 Task: Create in the project CodeQuest and in the Backlog issue 'Implement a new cybersecurity system for an organization's IT infrastructure' a child issue 'DevOps and deployment', and assign it to team member softage.2@softage.net. Create in the project CodeQuest and in the Backlog issue 'Upgrade and migrate company servers to a cloud-based solution' a child issue 'Compliance and regulation testing', and assign it to team member softage.3@softage.net
Action: Mouse moved to (166, 51)
Screenshot: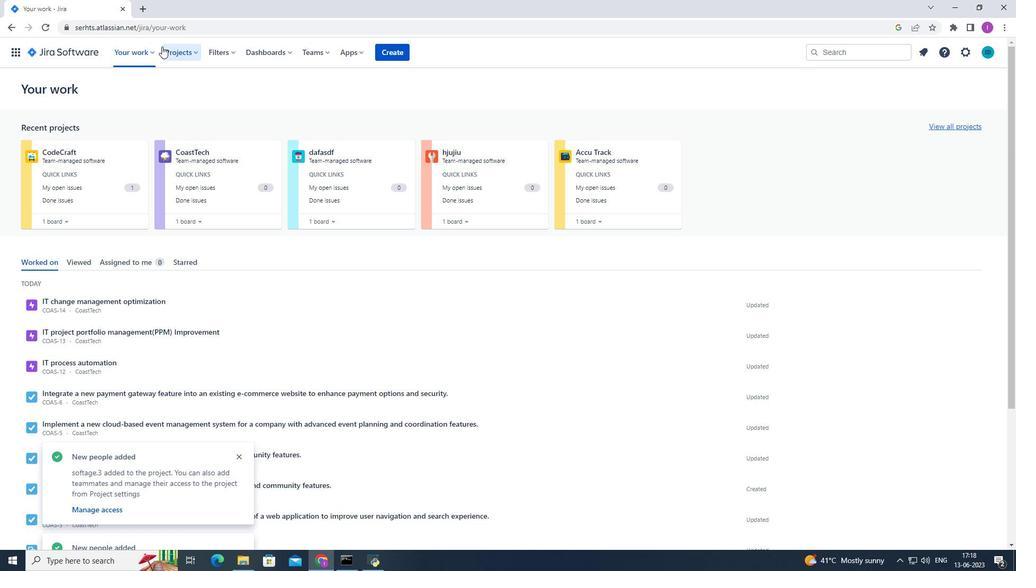 
Action: Mouse pressed left at (166, 51)
Screenshot: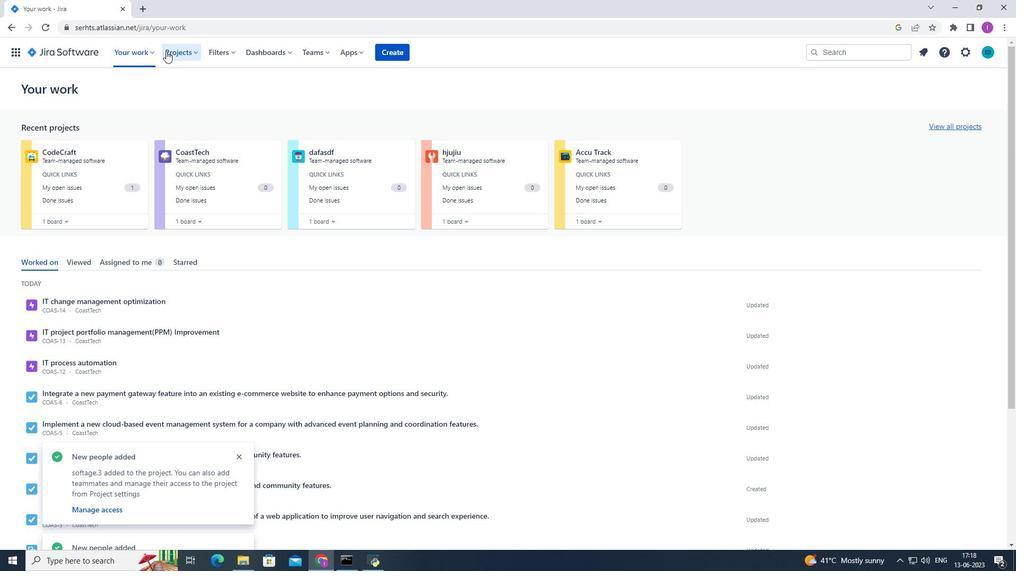 
Action: Mouse moved to (198, 98)
Screenshot: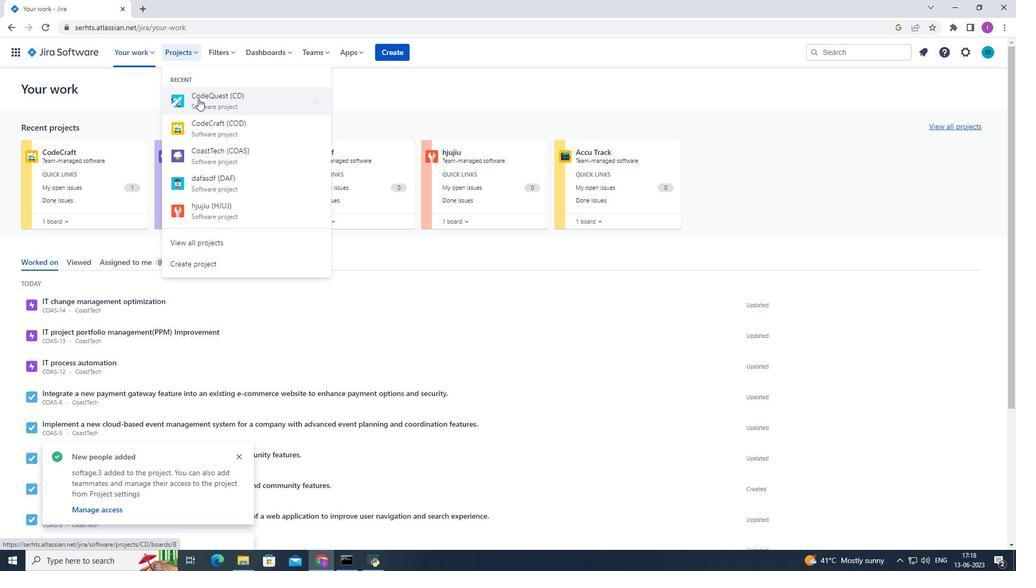 
Action: Mouse pressed left at (198, 98)
Screenshot: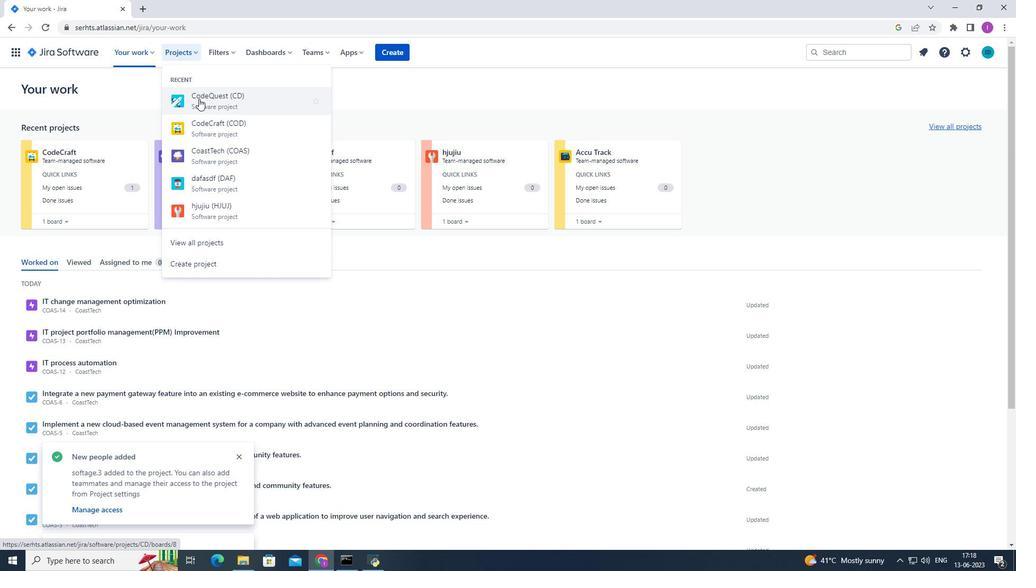 
Action: Mouse moved to (64, 158)
Screenshot: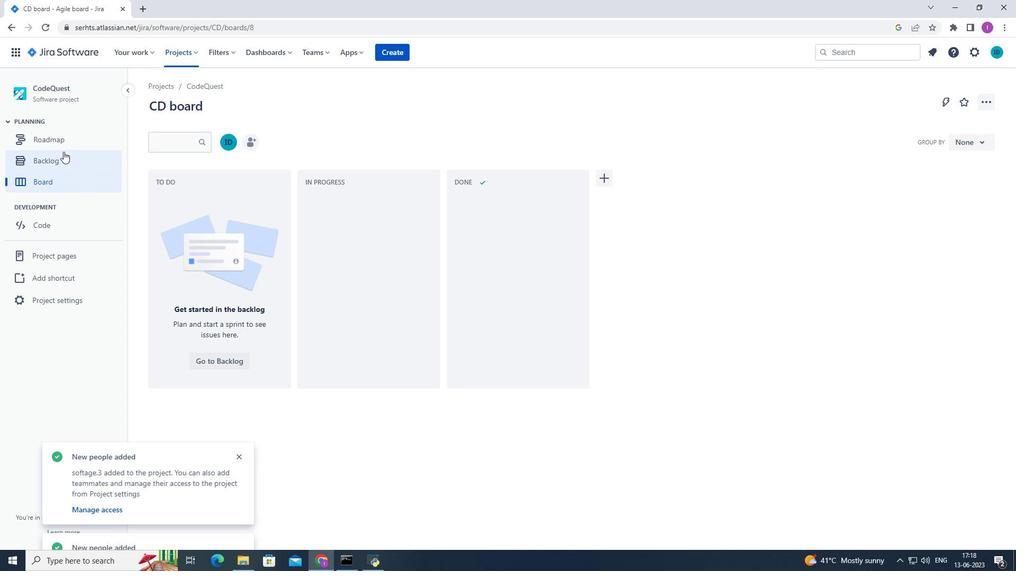 
Action: Mouse pressed left at (64, 158)
Screenshot: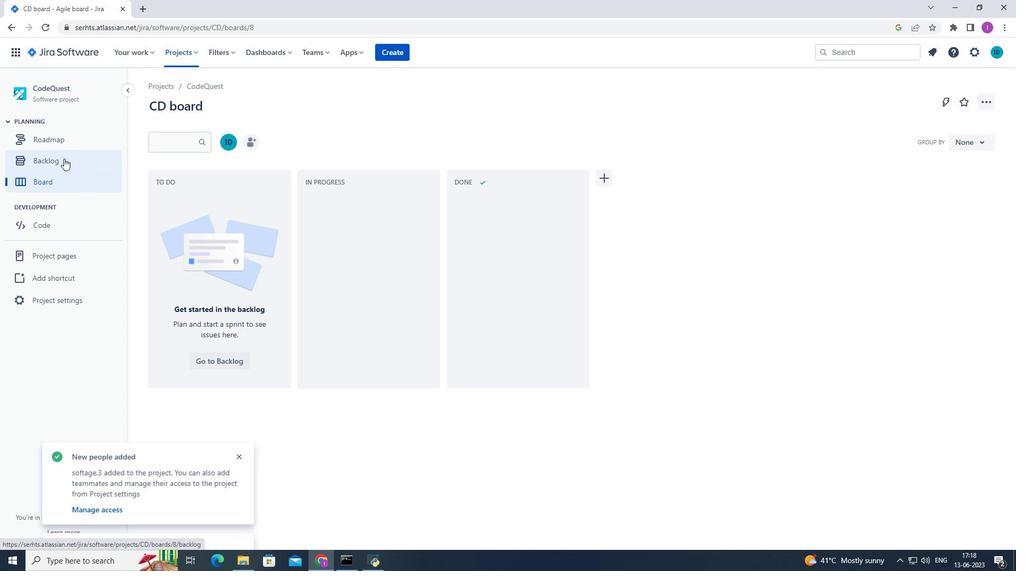 
Action: Mouse moved to (354, 310)
Screenshot: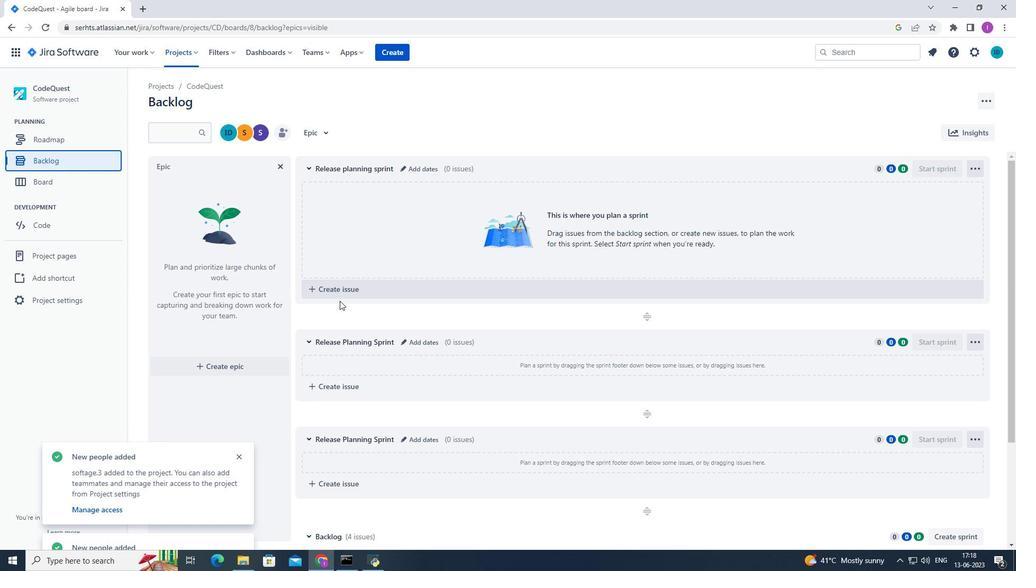 
Action: Mouse scrolled (354, 309) with delta (0, 0)
Screenshot: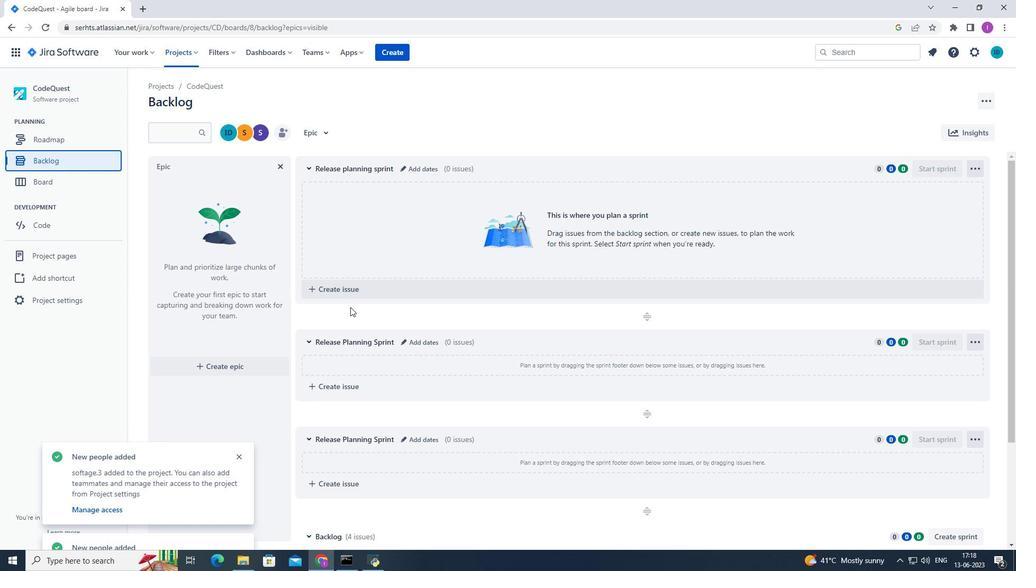 
Action: Mouse scrolled (354, 310) with delta (0, 0)
Screenshot: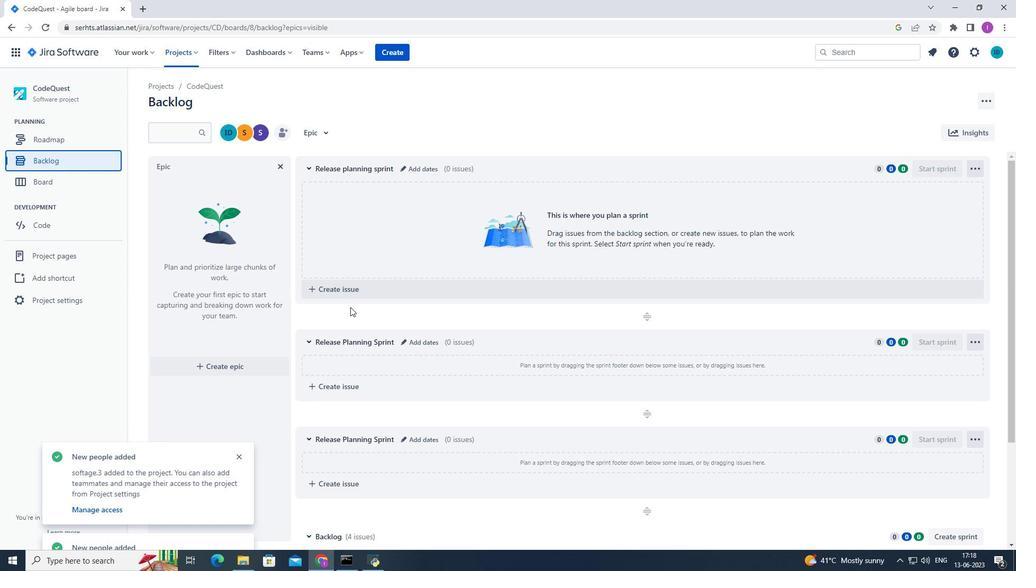 
Action: Mouse moved to (354, 310)
Screenshot: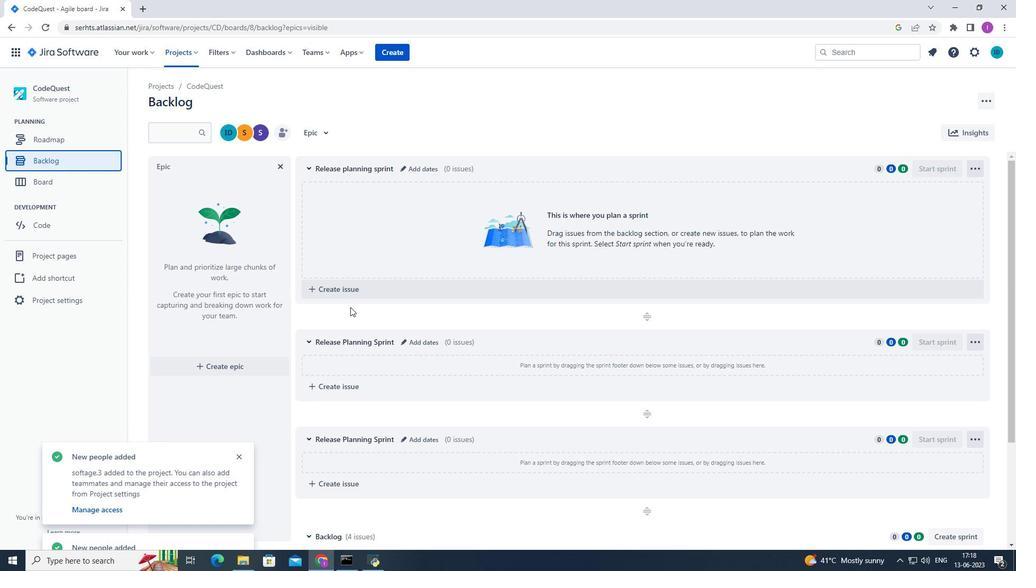 
Action: Mouse scrolled (354, 310) with delta (0, 0)
Screenshot: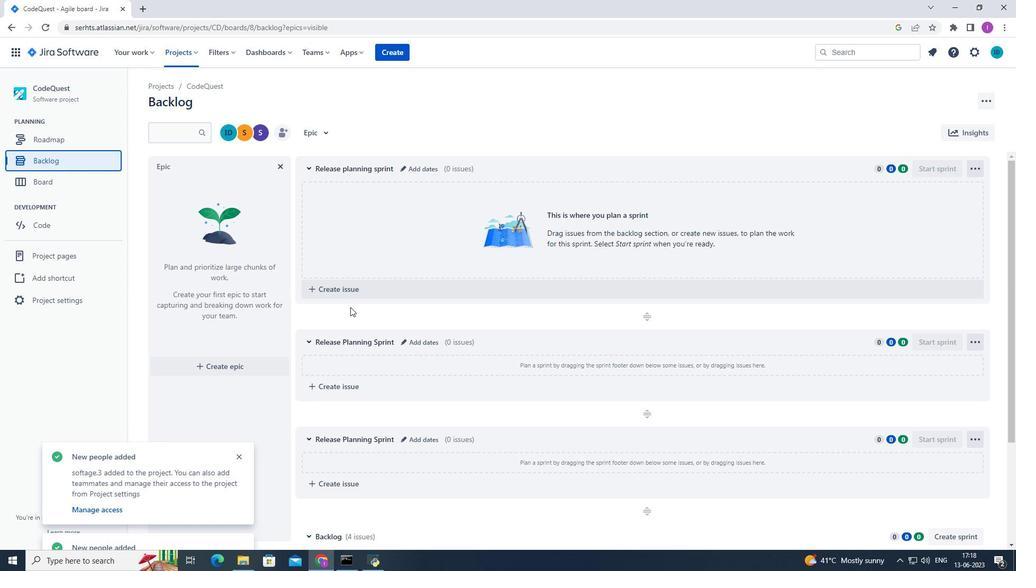 
Action: Mouse moved to (354, 310)
Screenshot: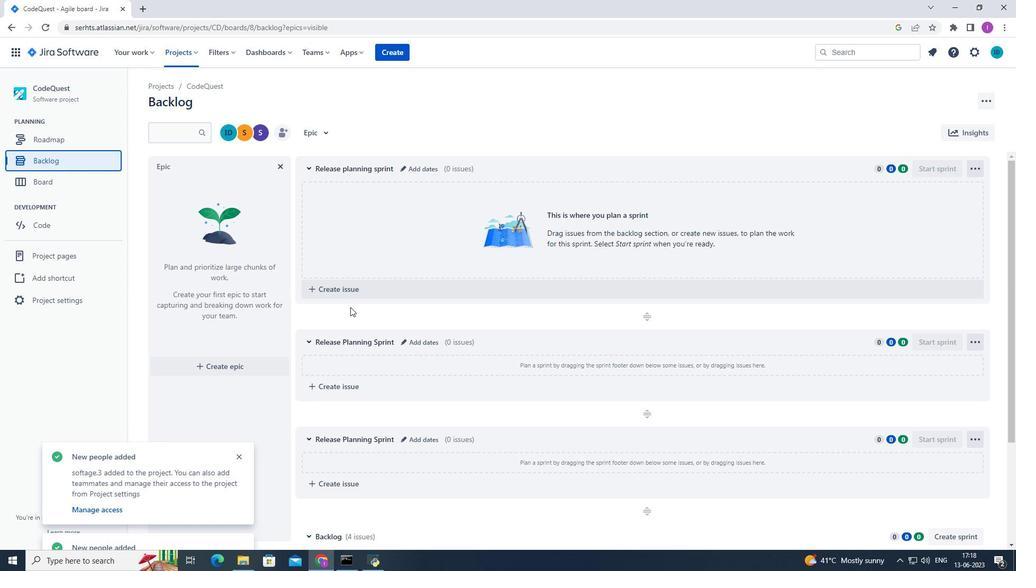 
Action: Mouse scrolled (354, 310) with delta (0, 0)
Screenshot: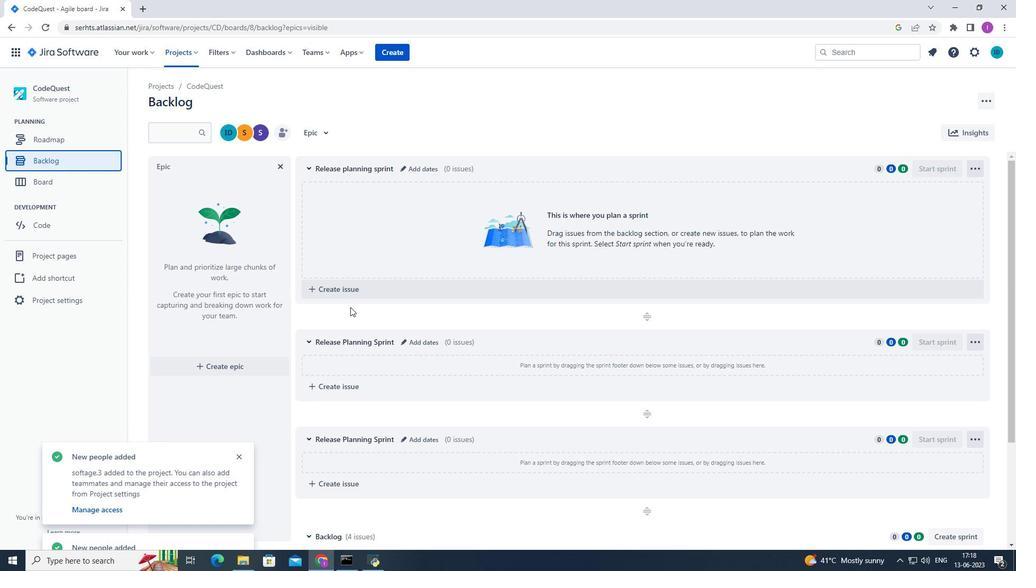 
Action: Mouse moved to (471, 391)
Screenshot: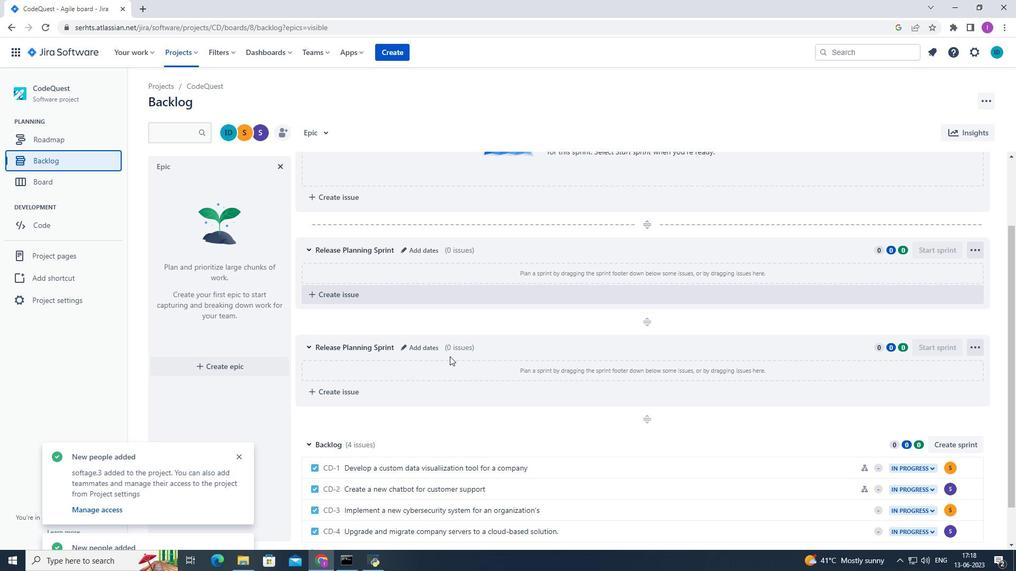 
Action: Mouse scrolled (471, 390) with delta (0, 0)
Screenshot: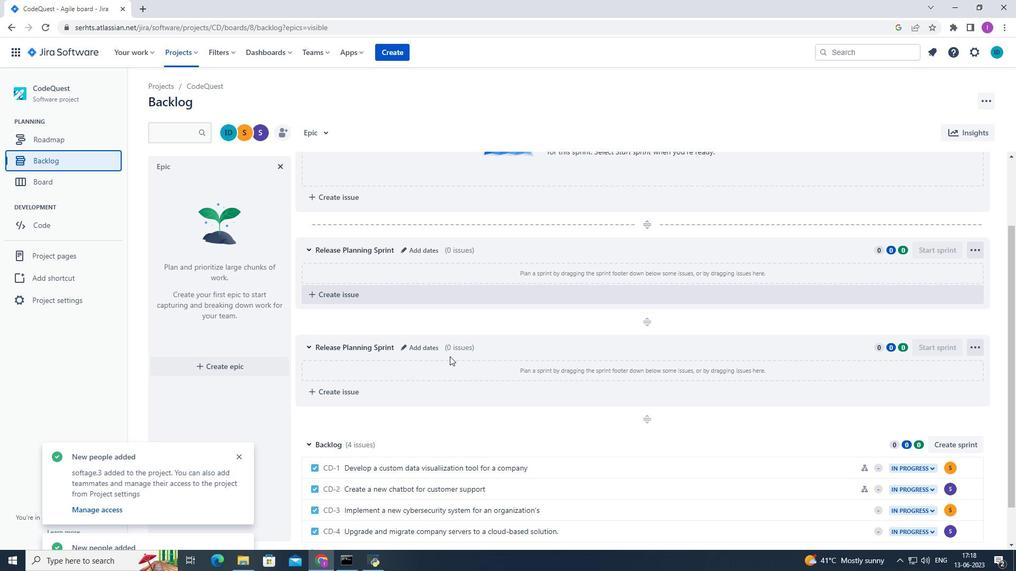 
Action: Mouse scrolled (471, 390) with delta (0, 0)
Screenshot: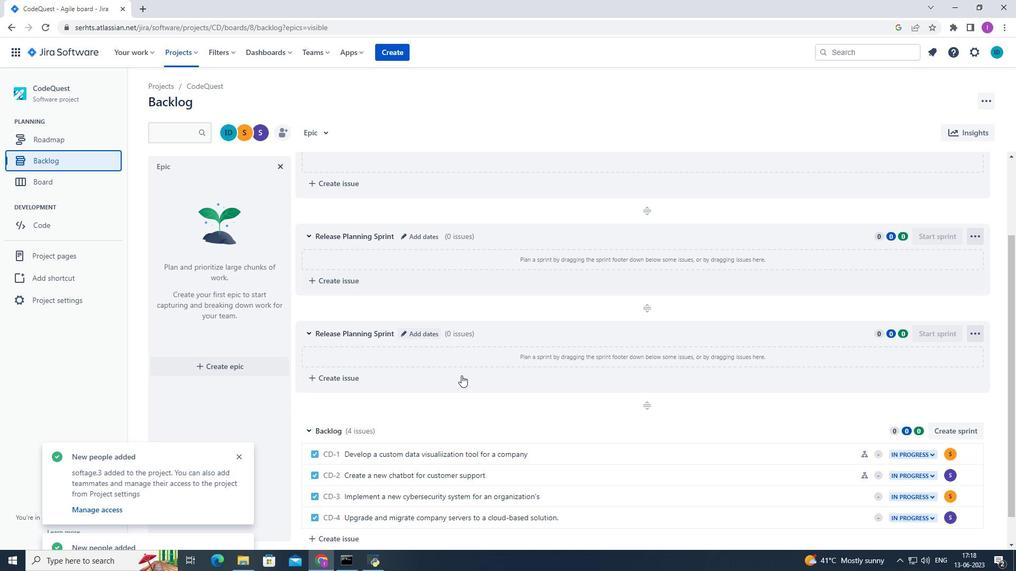 
Action: Mouse scrolled (471, 390) with delta (0, 0)
Screenshot: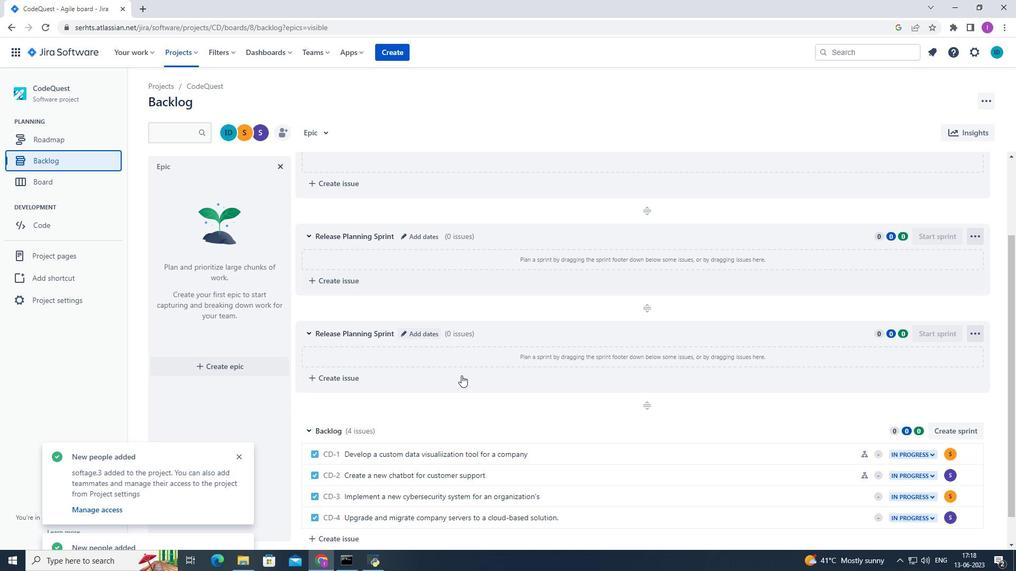 
Action: Mouse scrolled (471, 390) with delta (0, 0)
Screenshot: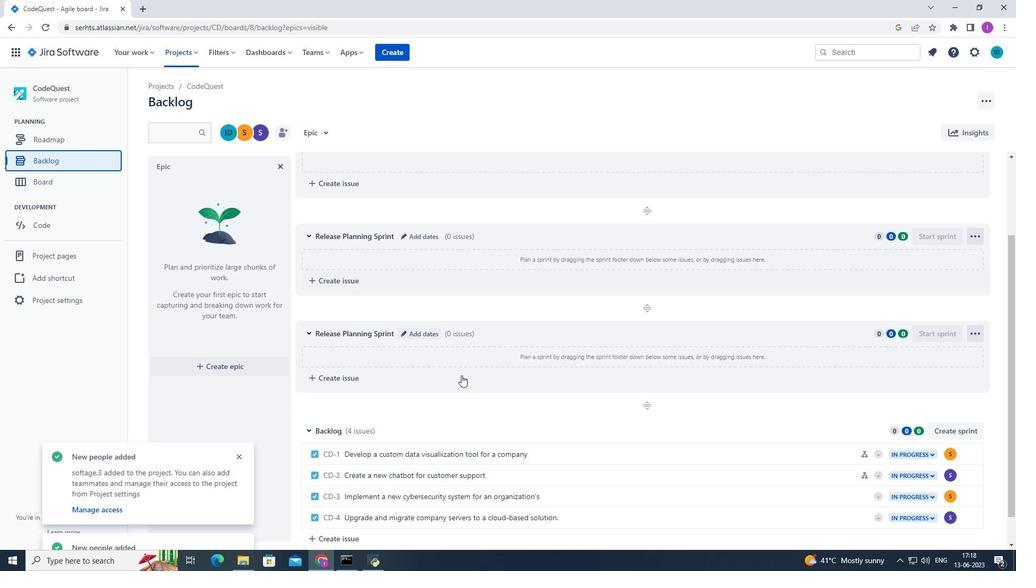 
Action: Mouse moved to (472, 403)
Screenshot: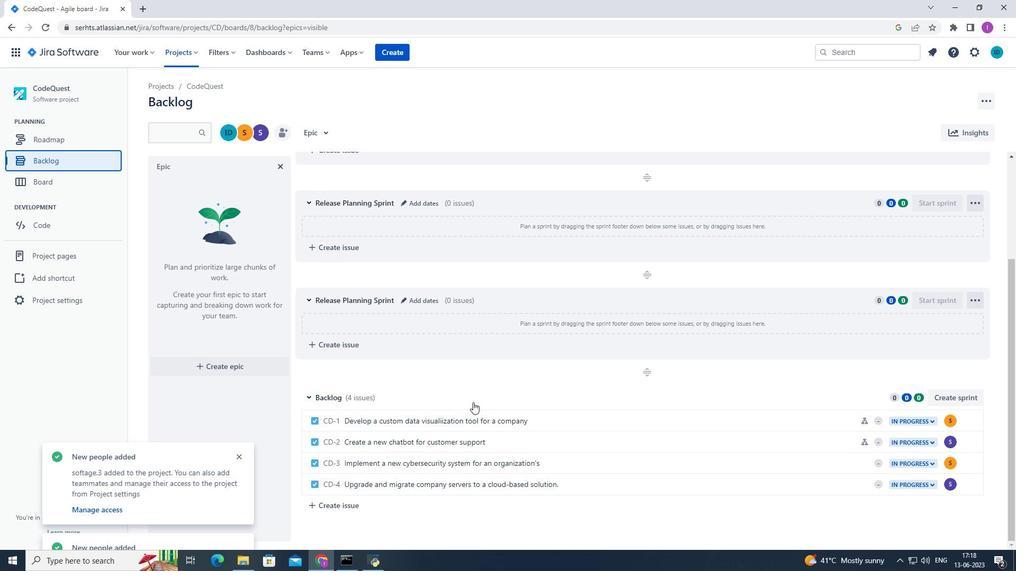 
Action: Mouse scrolled (472, 403) with delta (0, 0)
Screenshot: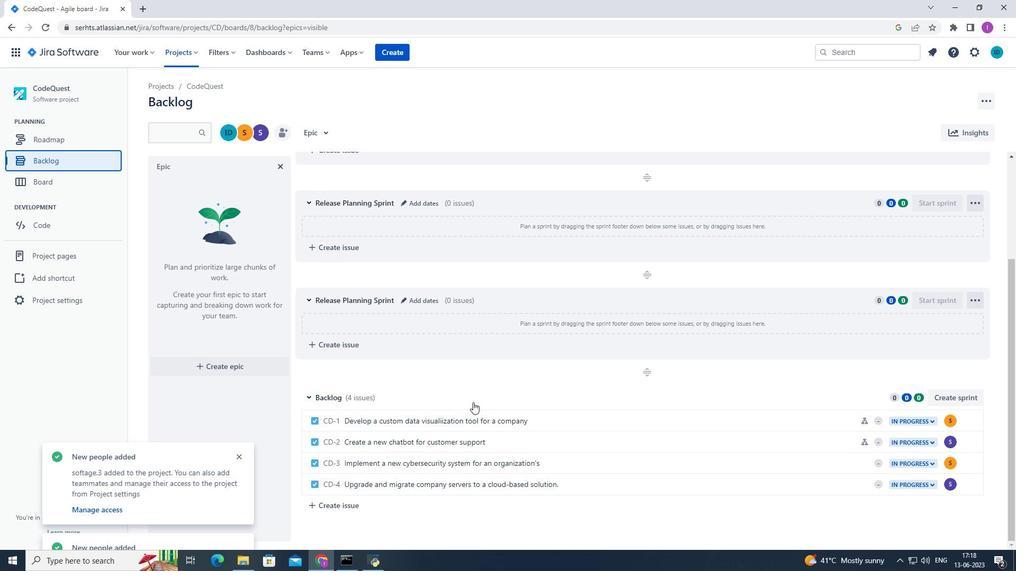 
Action: Mouse scrolled (472, 403) with delta (0, 0)
Screenshot: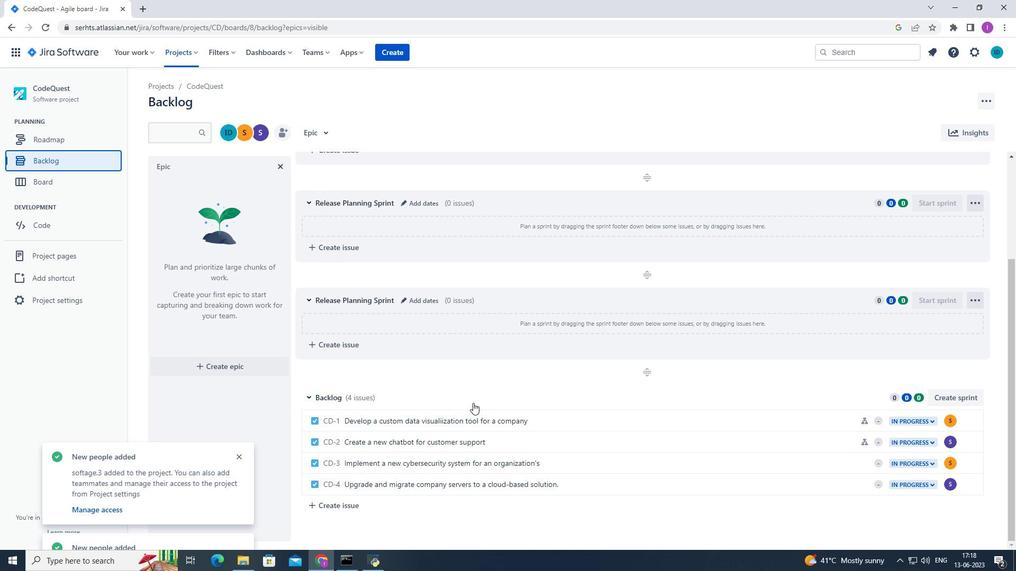 
Action: Mouse scrolled (472, 403) with delta (0, 0)
Screenshot: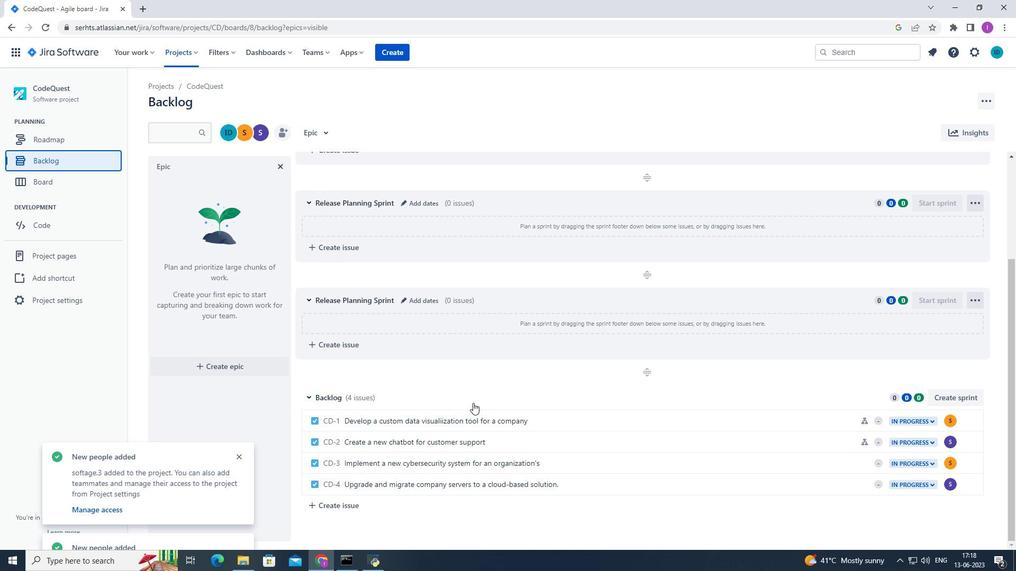 
Action: Mouse scrolled (472, 403) with delta (0, 0)
Screenshot: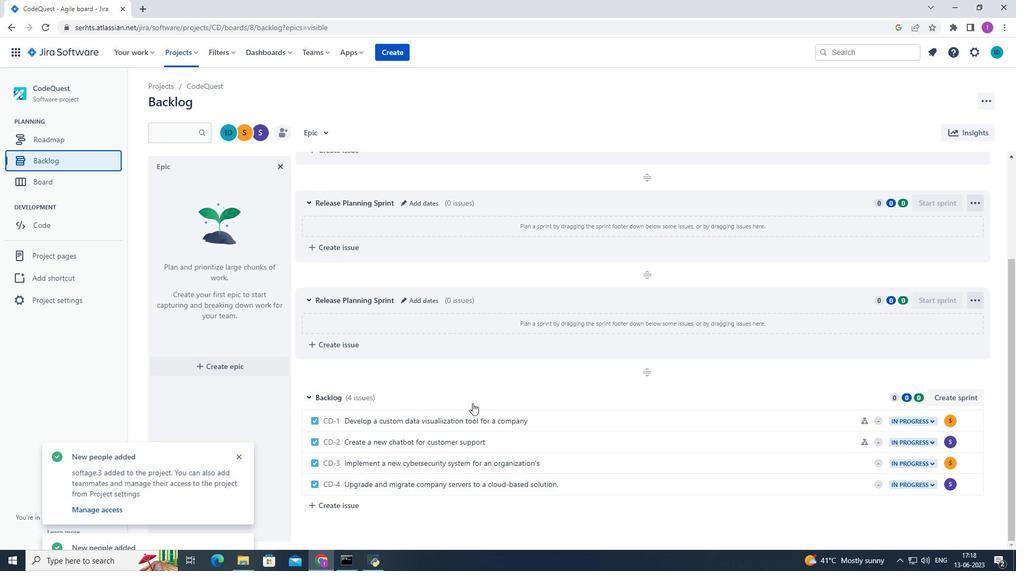
Action: Mouse moved to (623, 465)
Screenshot: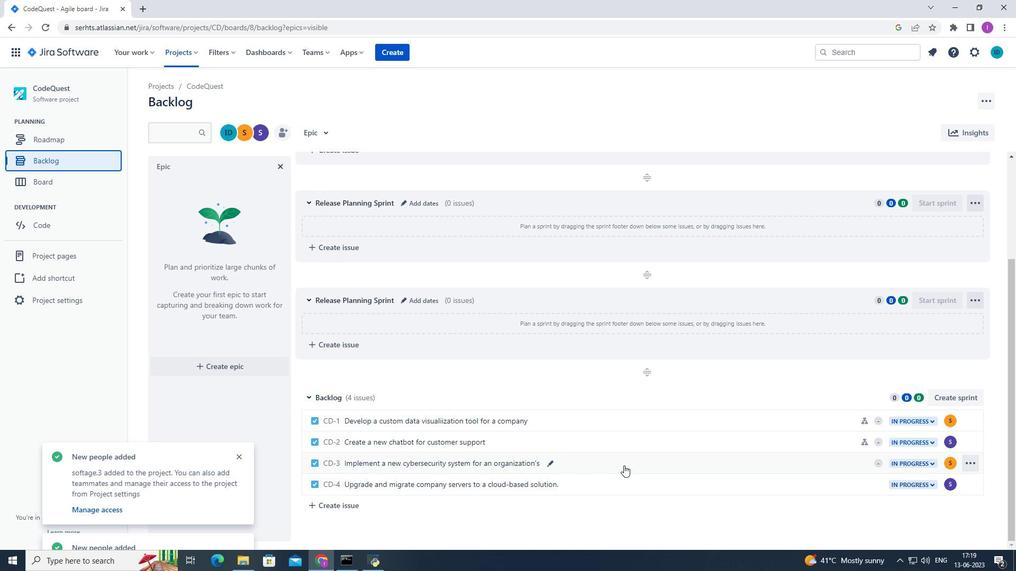
Action: Mouse pressed left at (623, 465)
Screenshot: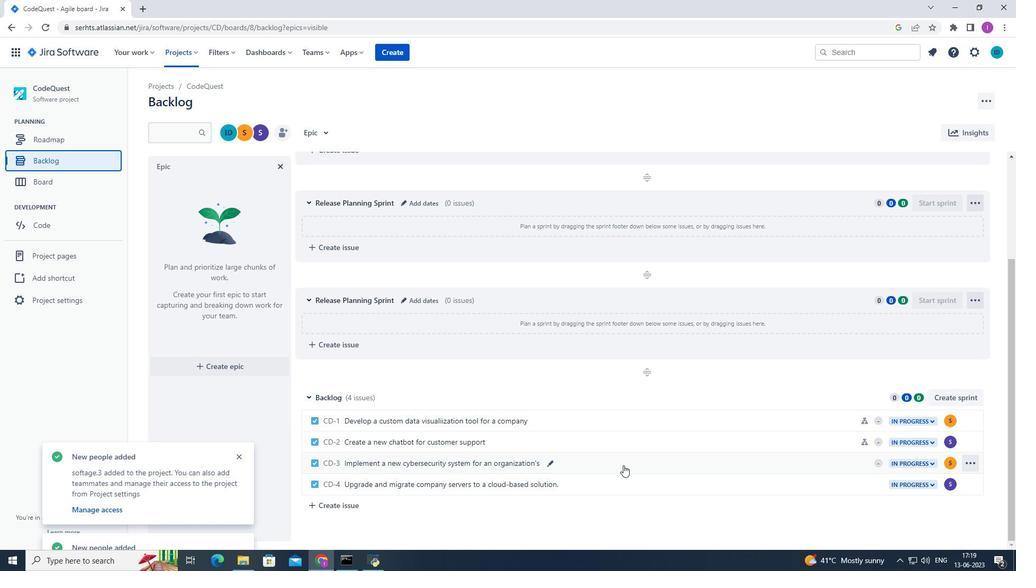 
Action: Mouse moved to (830, 230)
Screenshot: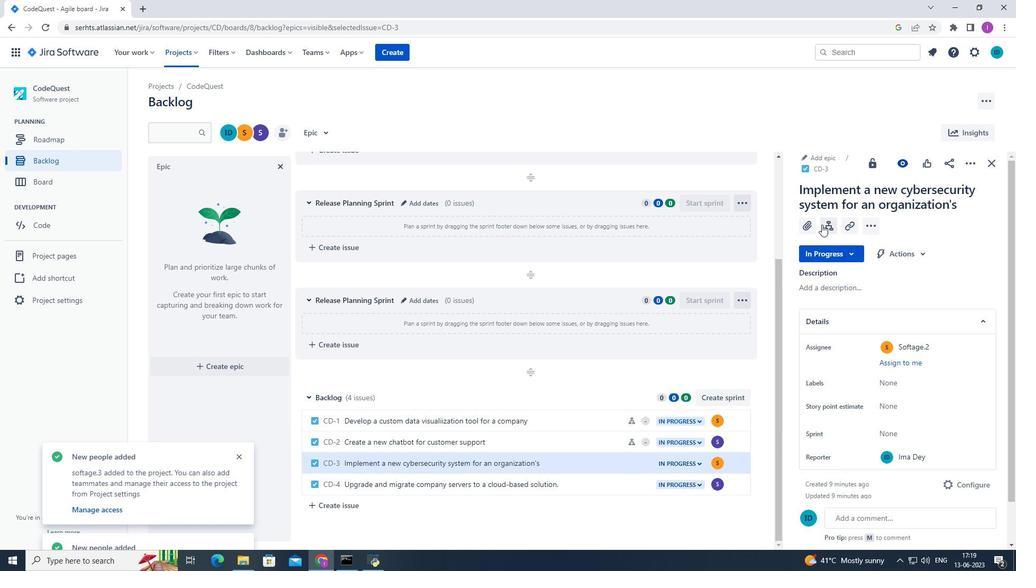 
Action: Mouse pressed left at (830, 230)
Screenshot: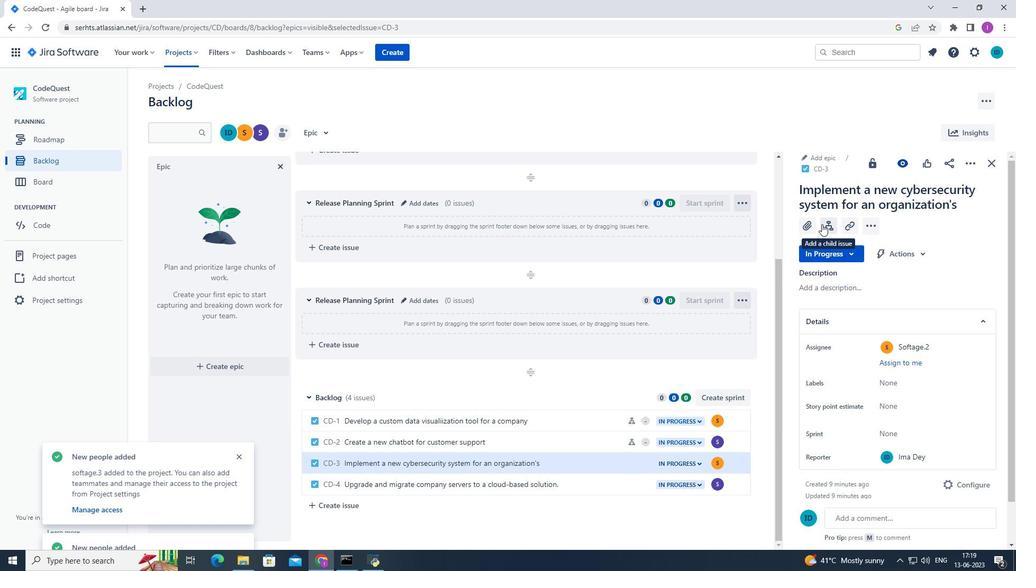 
Action: Mouse moved to (819, 343)
Screenshot: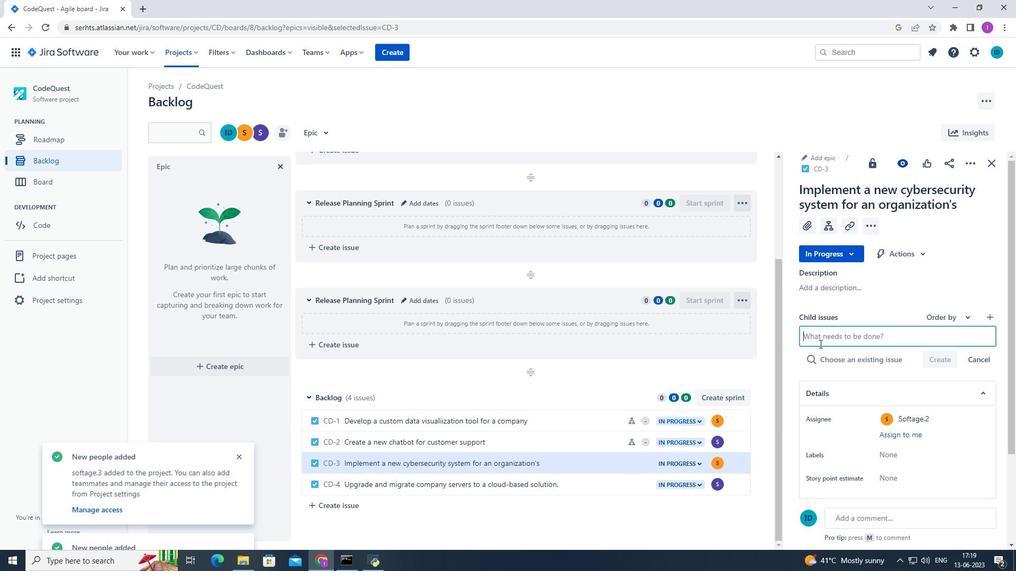 
Action: Mouse pressed left at (819, 343)
Screenshot: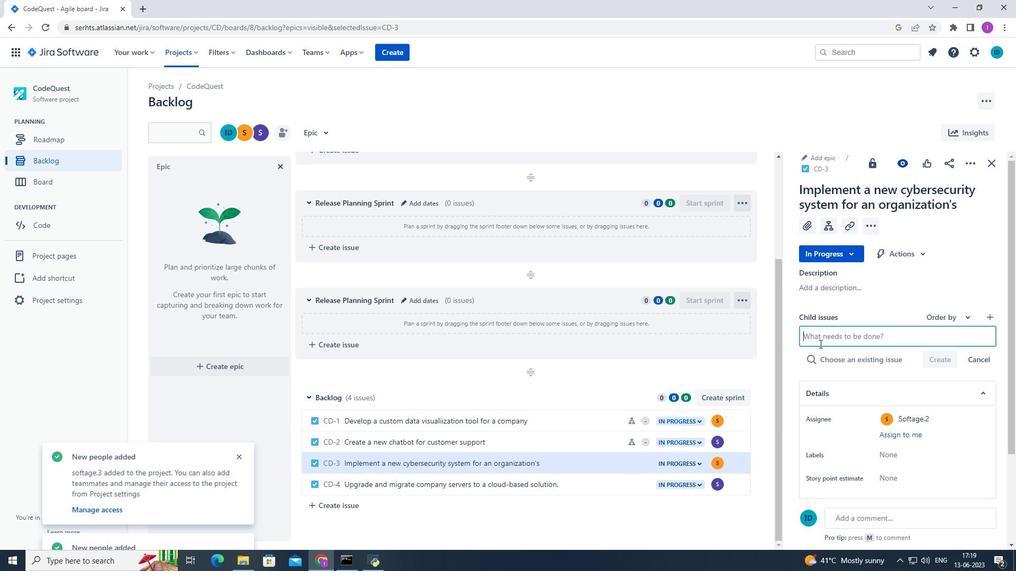
Action: Mouse moved to (844, 348)
Screenshot: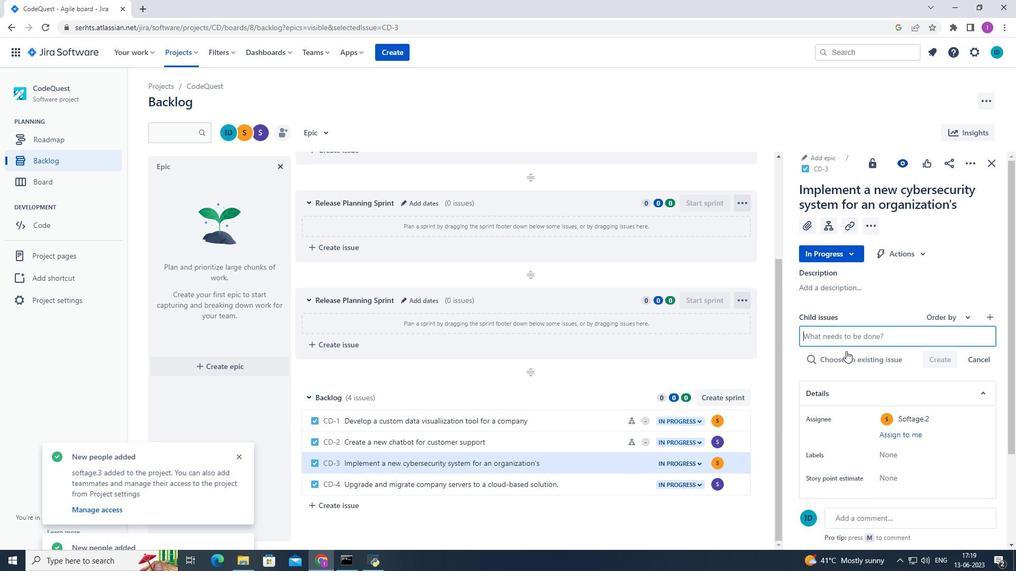 
Action: Key pressed <Key.shift><Key.shift><Key.shift><Key.shift><Key.shift><Key.shift><Key.shift><Key.shift><Key.shift><Key.shift><Key.shift><Key.shift><Key.shift><Key.shift><Key.shift><Key.shift><Key.shift><Key.shift><Key.shift><Key.shift><Key.shift><Key.shift><Key.shift><Key.shift><Key.shift><Key.shift><Key.shift><Key.shift><Key.shift><Key.shift><Key.shift><Key.shift><Key.shift><Key.shift><Key.shift><Key.shift><Key.shift><Key.shift><Key.shift><Key.shift><Key.shift><Key.shift><Key.shift><Key.shift><Key.shift><Key.shift><Key.shift><Key.shift><Key.shift><Key.shift><Key.shift><Key.shift><Key.shift><Key.shift><Key.shift><Key.shift><Key.shift><Key.shift><Key.shift><Key.shift><Key.shift><Key.shift><Key.shift><Key.shift><Key.shift><Key.shift><Key.shift><Key.shift><Key.shift><Key.shift>Dev<Key.shift>Ops<Key.space><Key.space><Key.space>and<Key.space>
Screenshot: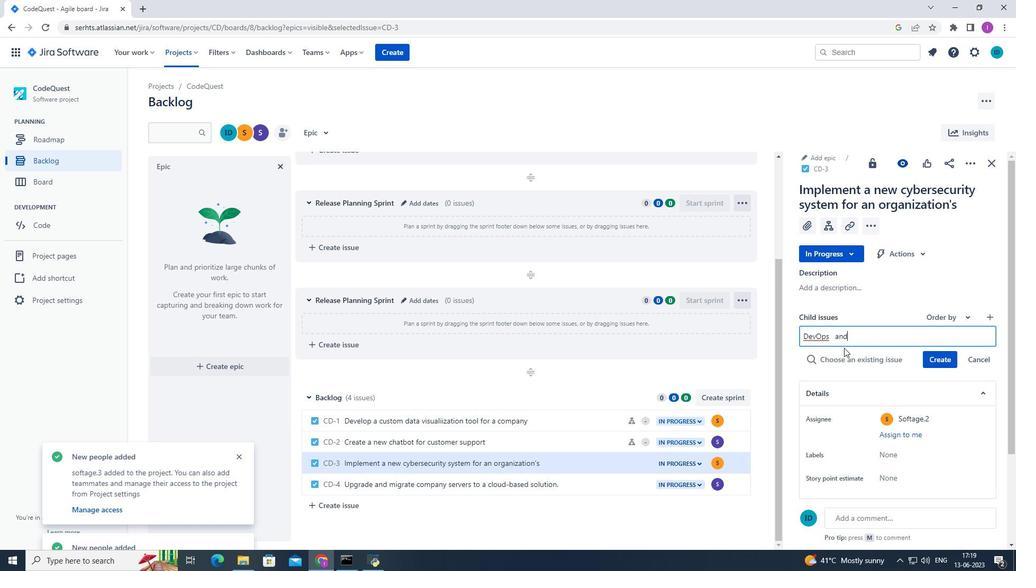 
Action: Mouse moved to (835, 336)
Screenshot: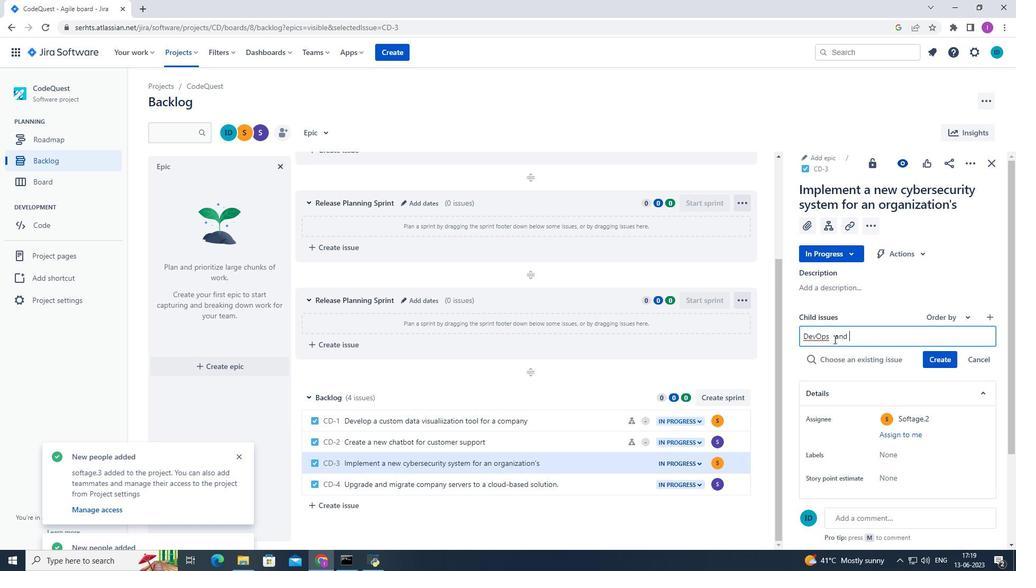 
Action: Mouse pressed left at (835, 336)
Screenshot: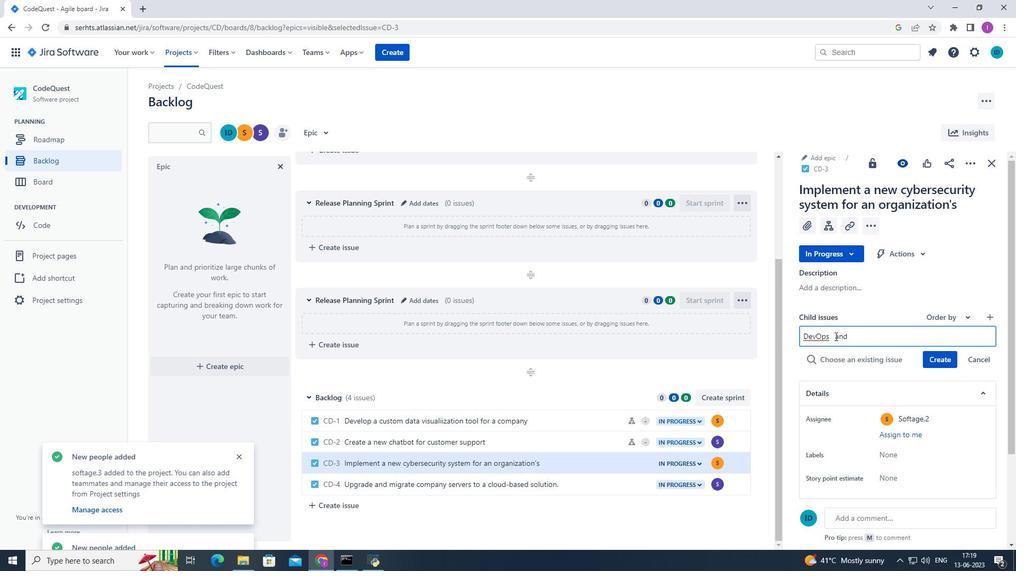 
Action: Key pressed <Key.backspace>
Screenshot: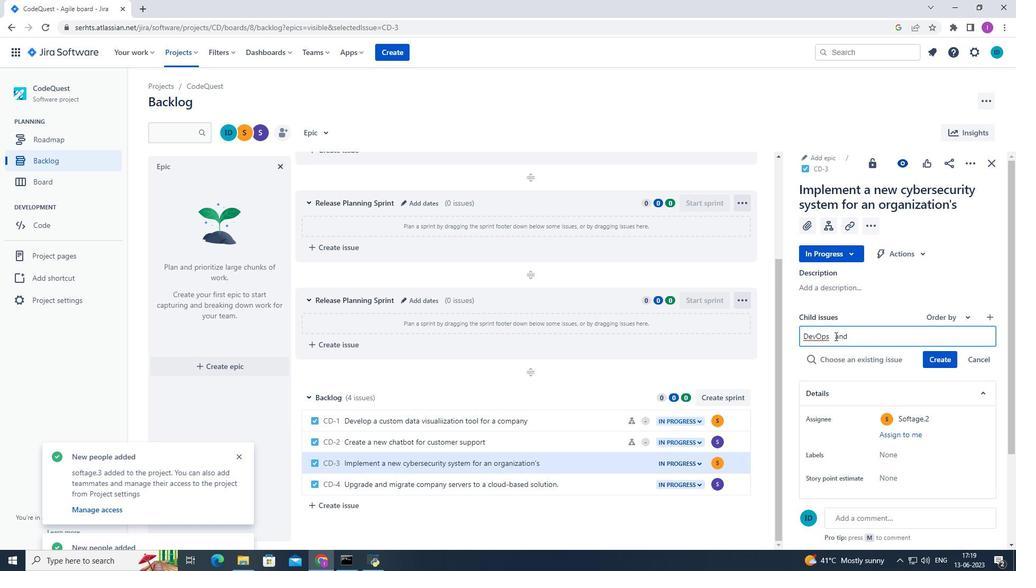 
Action: Mouse moved to (863, 339)
Screenshot: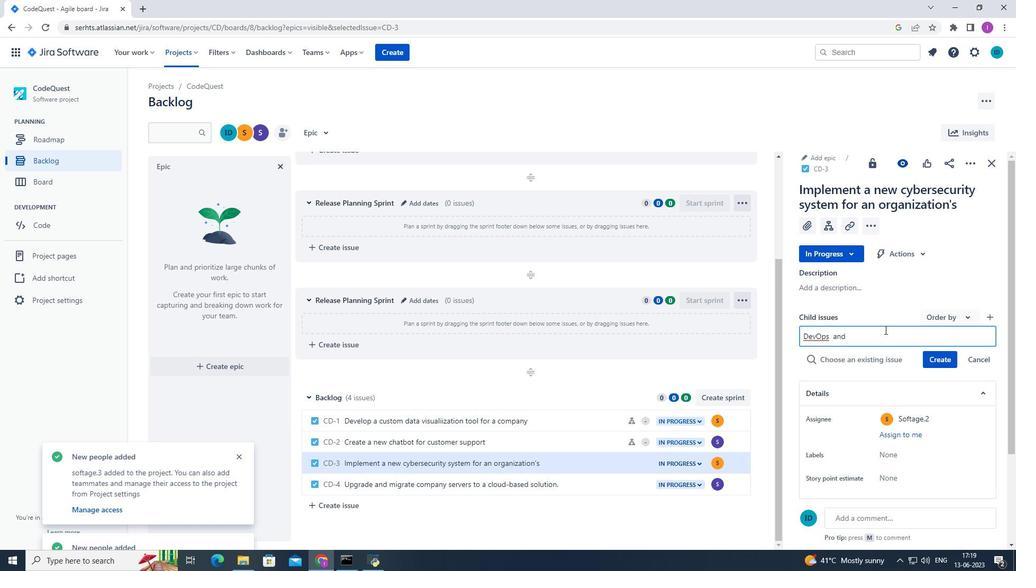 
Action: Mouse pressed left at (863, 339)
Screenshot: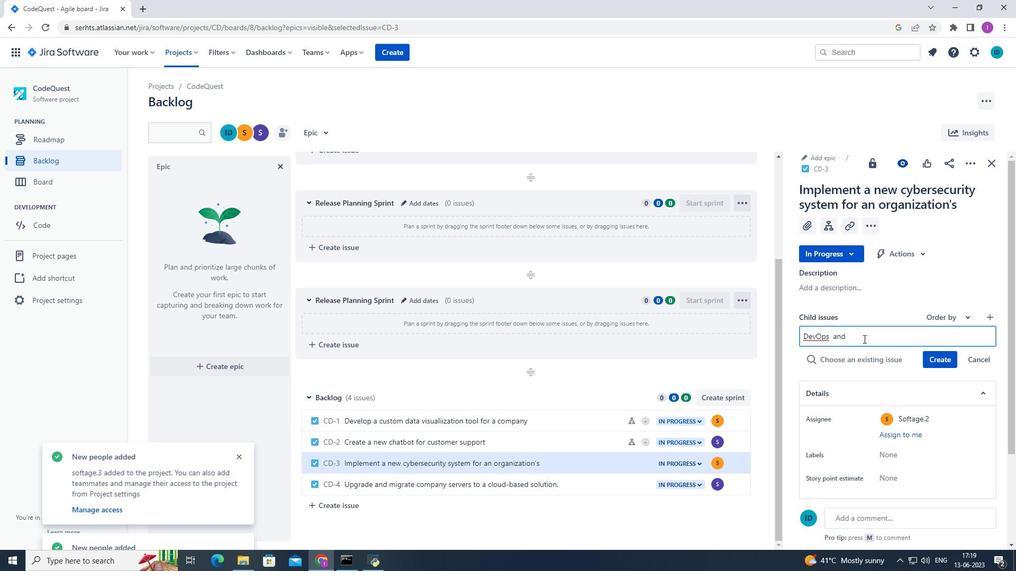 
Action: Key pressed deplyment
Screenshot: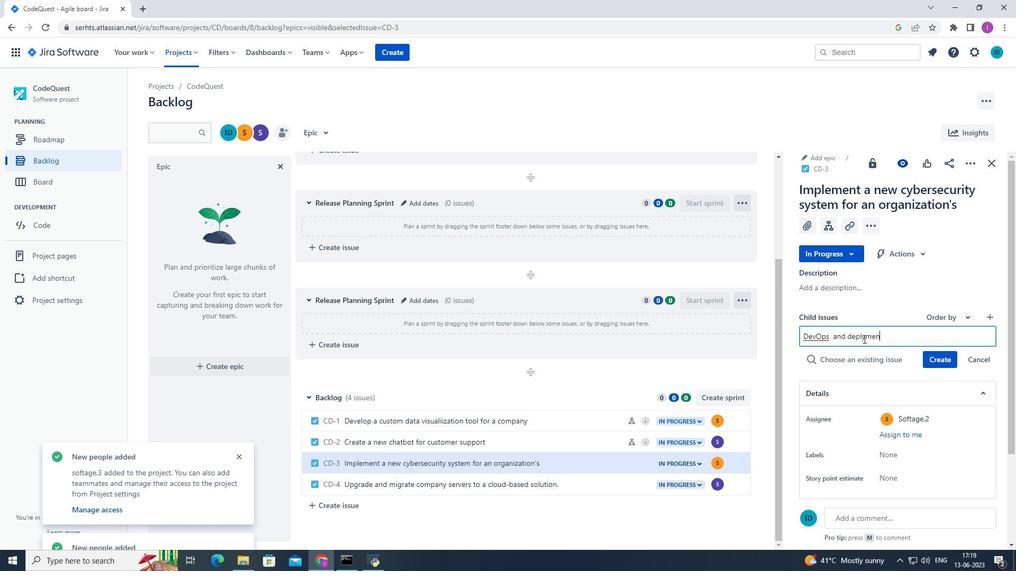 
Action: Mouse moved to (863, 339)
Screenshot: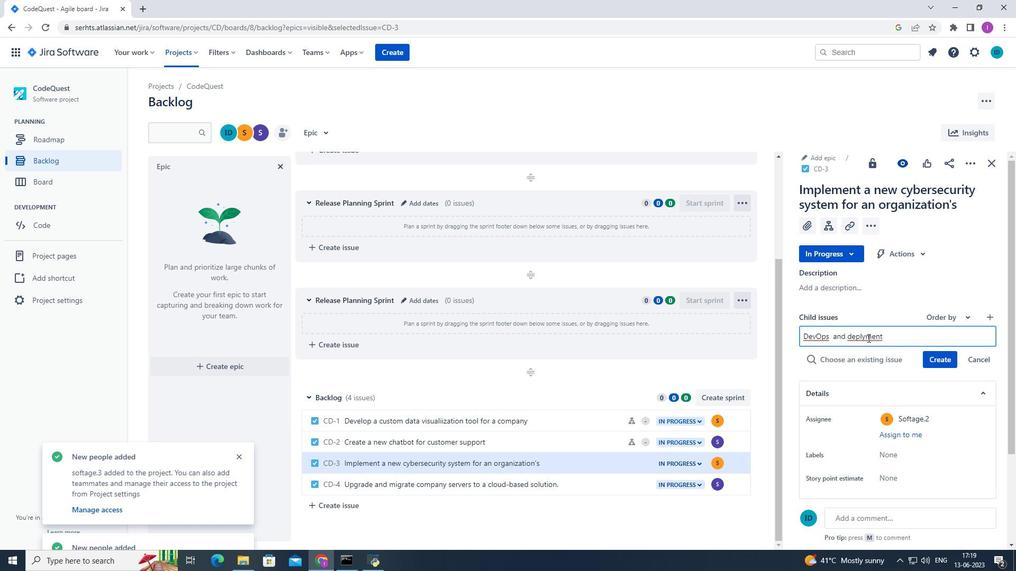 
Action: Mouse pressed left at (863, 339)
Screenshot: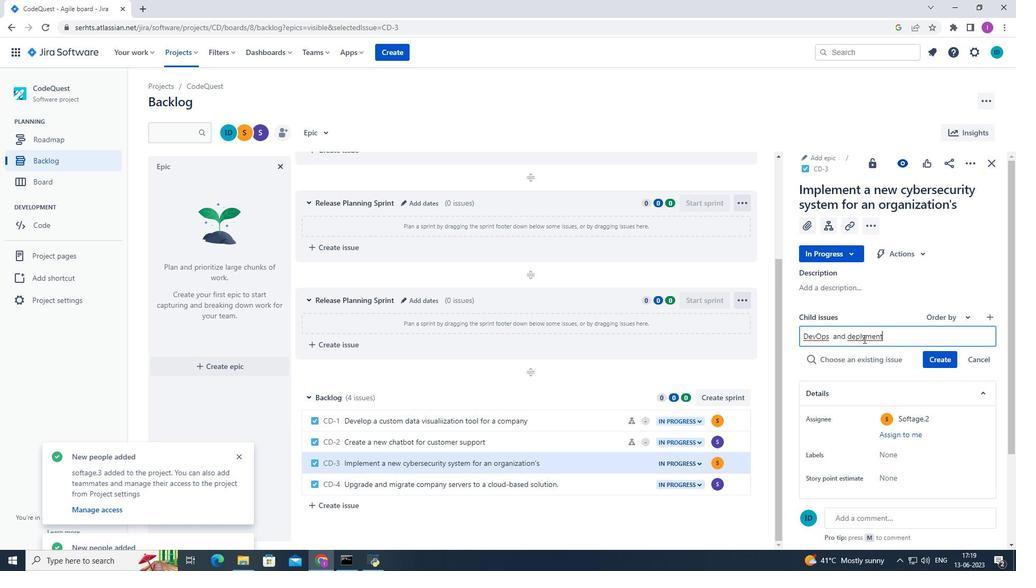 
Action: Mouse moved to (865, 336)
Screenshot: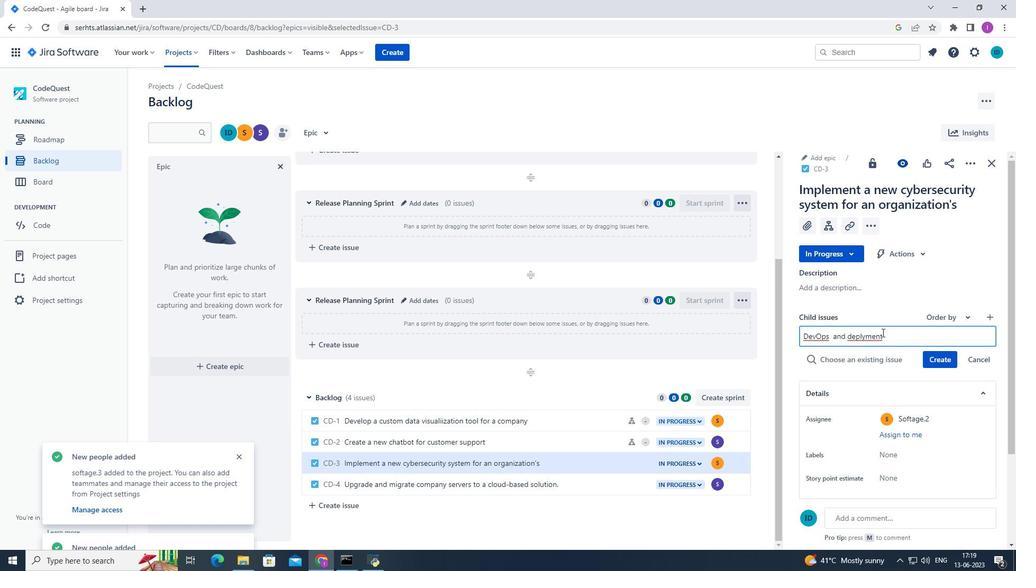 
Action: Key pressed <Key.backspace>oy
Screenshot: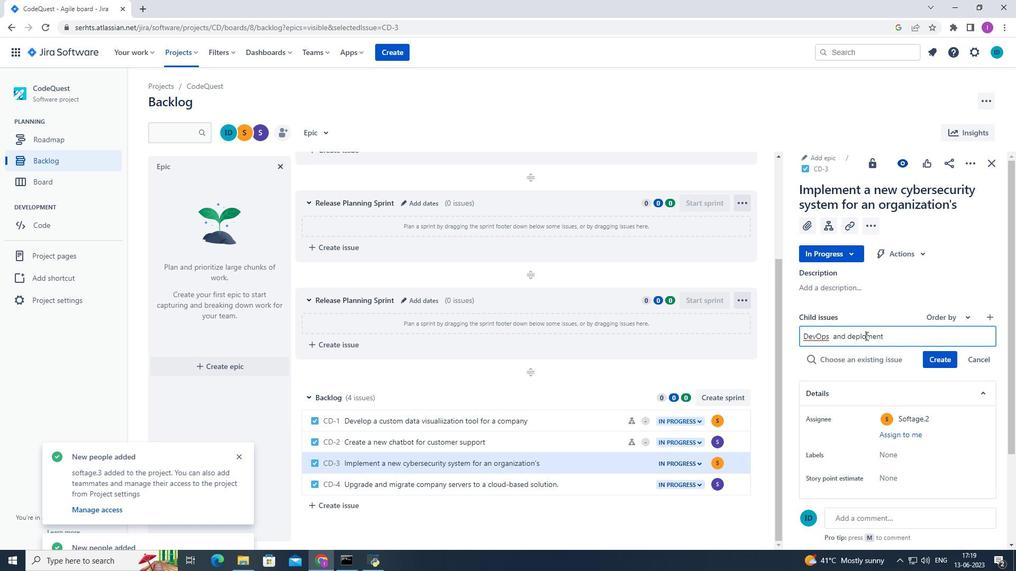 
Action: Mouse moved to (943, 357)
Screenshot: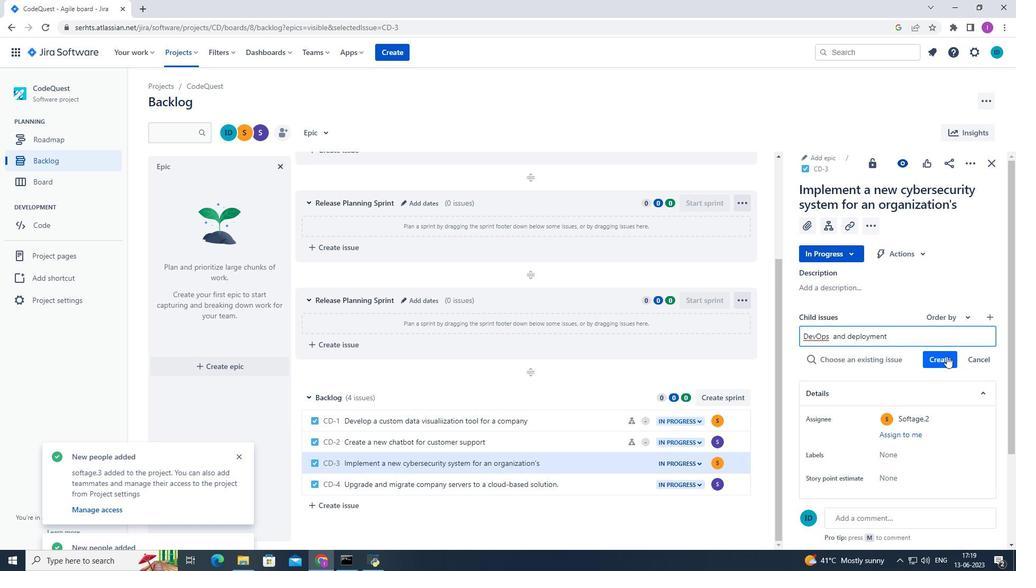 
Action: Mouse pressed left at (943, 357)
Screenshot: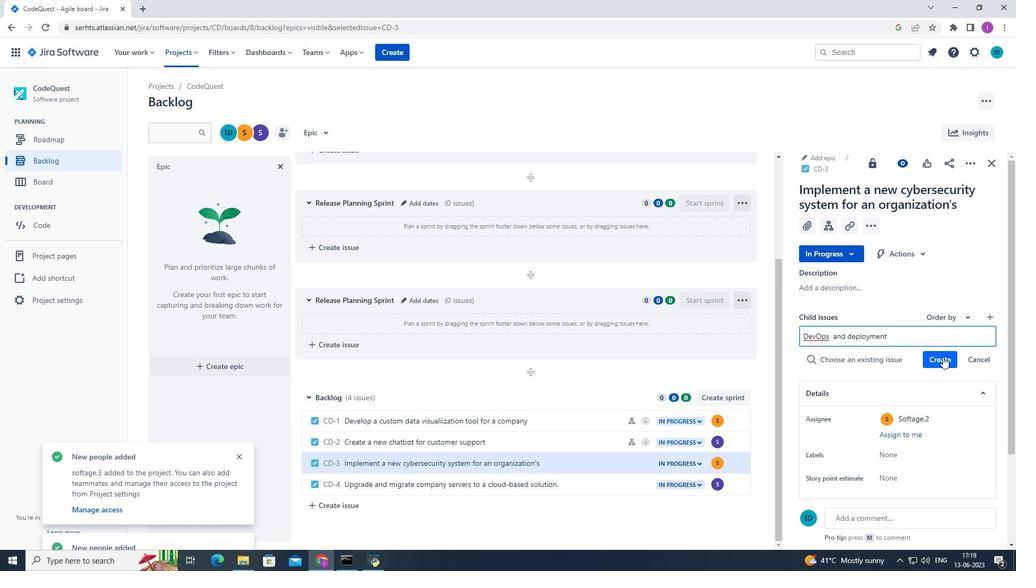 
Action: Mouse moved to (947, 341)
Screenshot: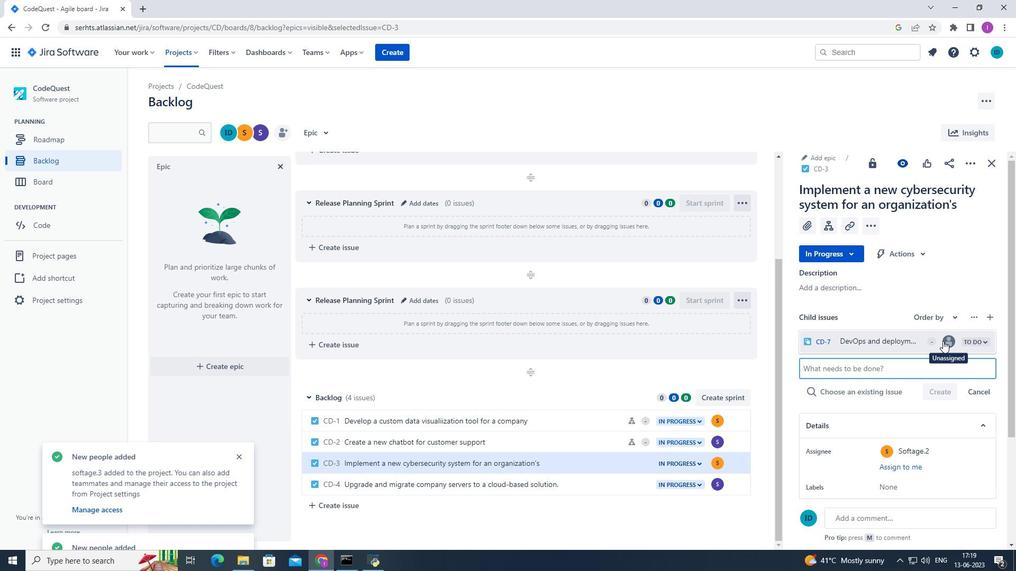
Action: Mouse pressed left at (947, 341)
Screenshot: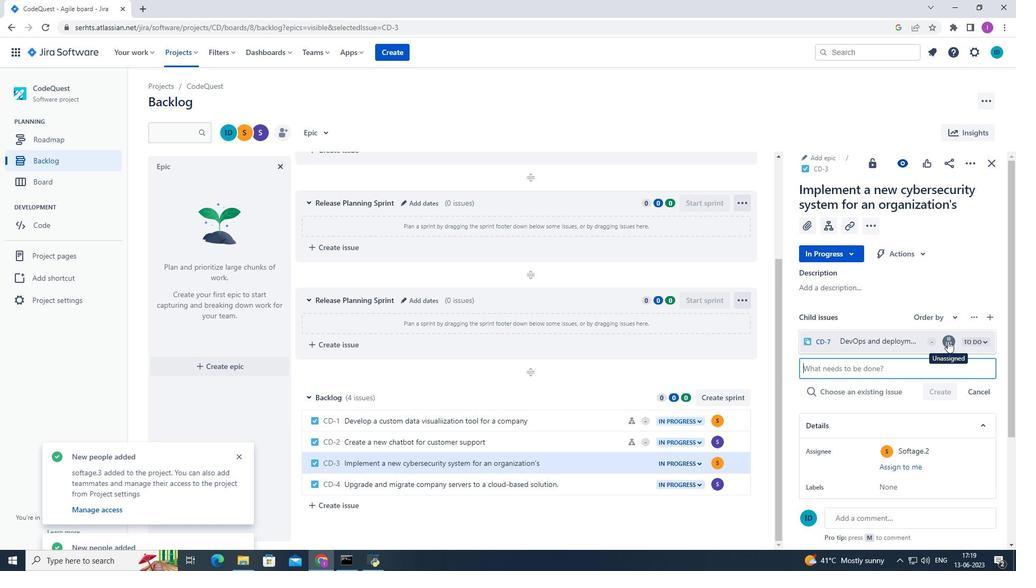 
Action: Mouse moved to (840, 368)
Screenshot: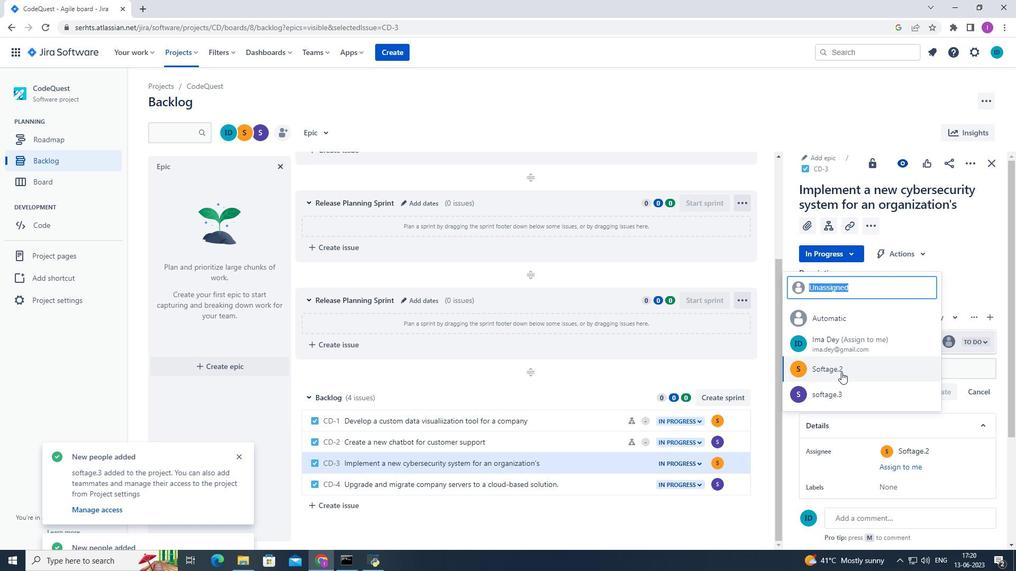 
Action: Mouse pressed left at (840, 368)
Screenshot: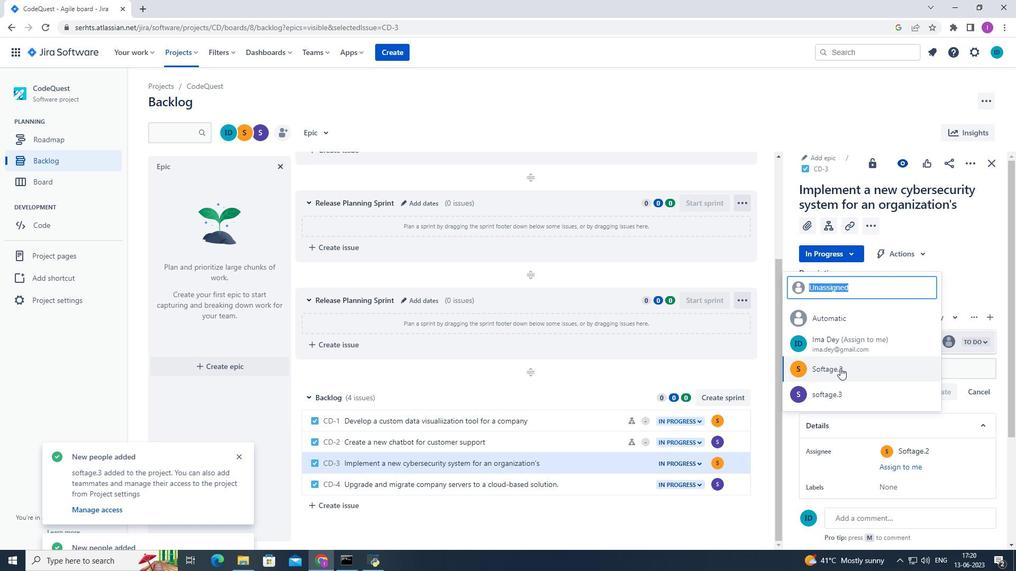 
Action: Mouse pressed left at (840, 368)
Screenshot: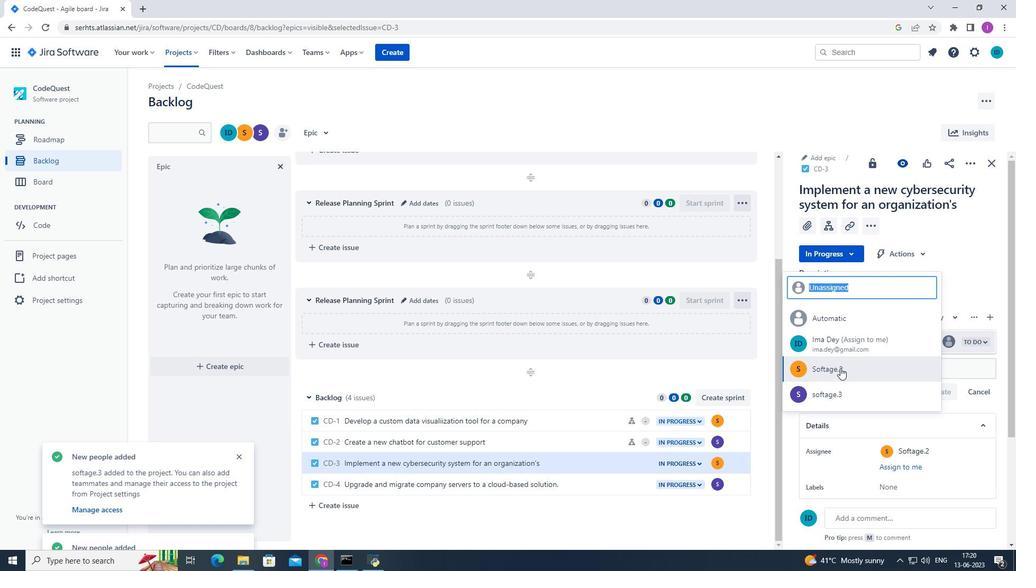 
Action: Mouse moved to (604, 484)
Screenshot: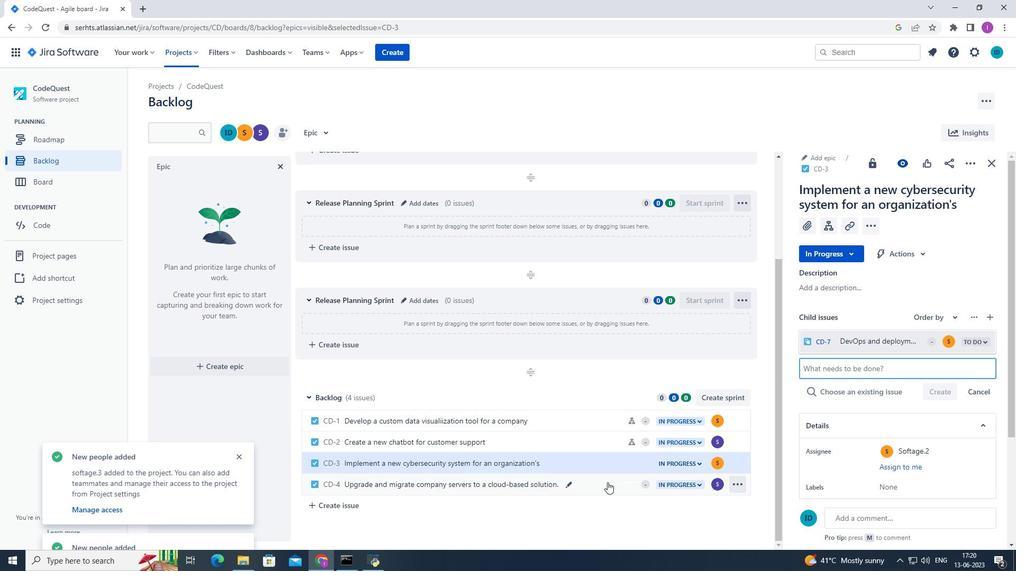 
Action: Mouse pressed left at (604, 484)
Screenshot: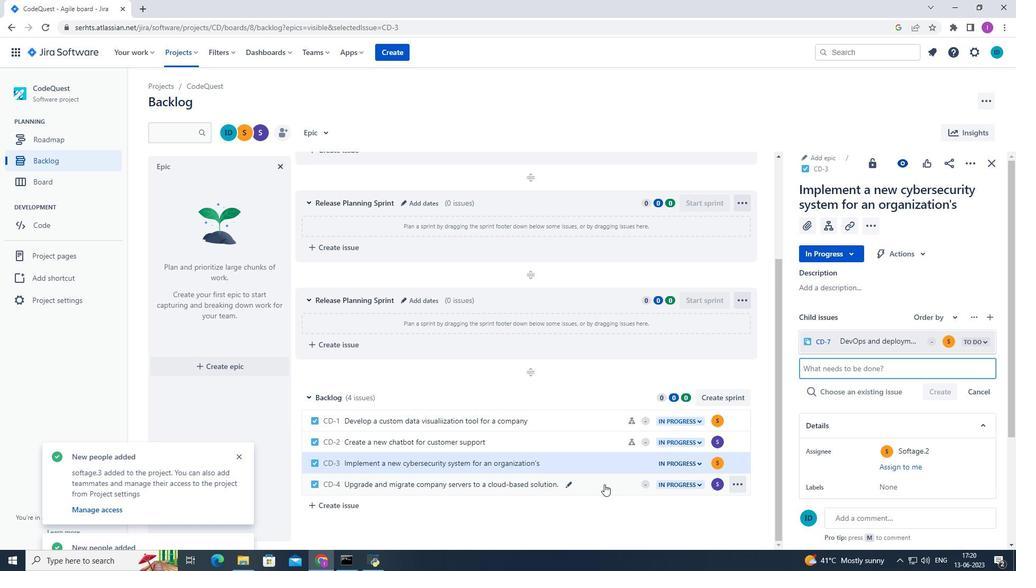 
Action: Mouse moved to (827, 222)
Screenshot: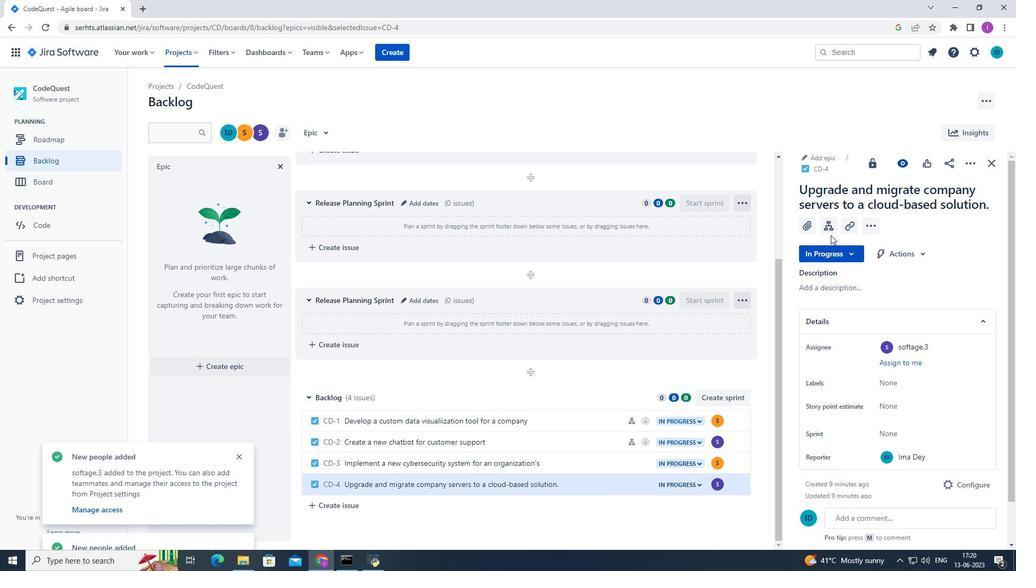 
Action: Mouse pressed left at (827, 222)
Screenshot: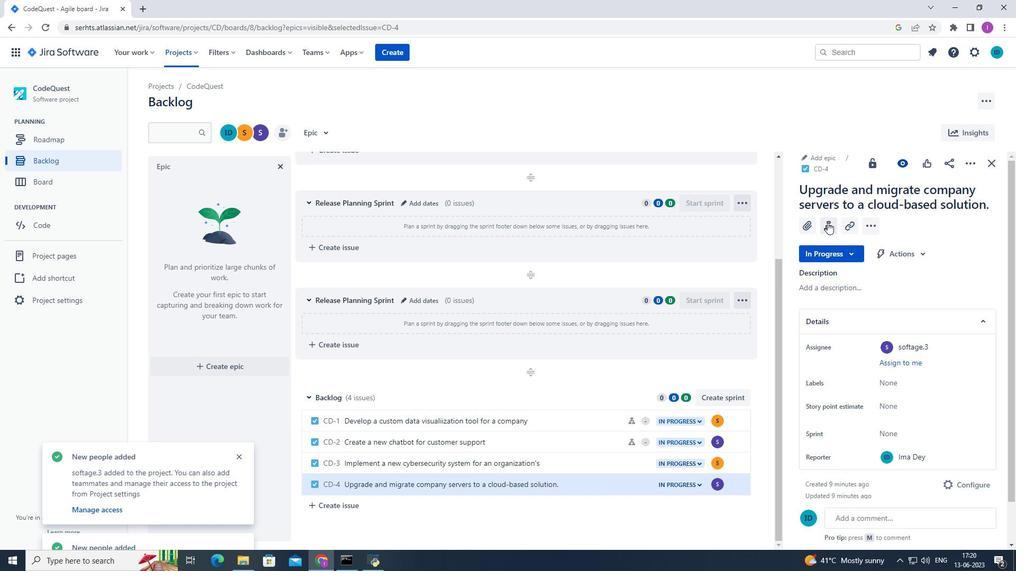 
Action: Mouse moved to (820, 339)
Screenshot: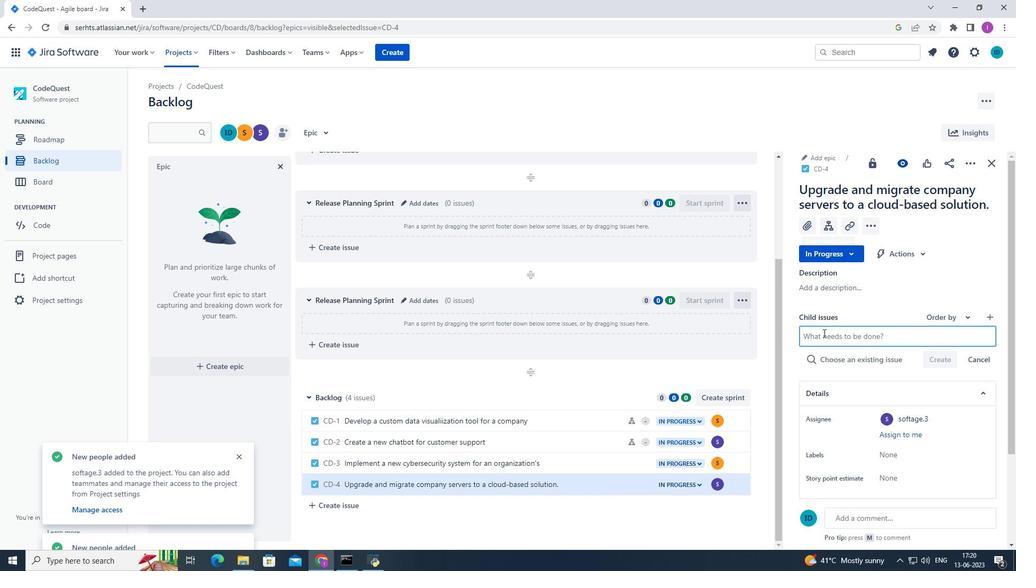 
Action: Mouse pressed left at (820, 339)
Screenshot: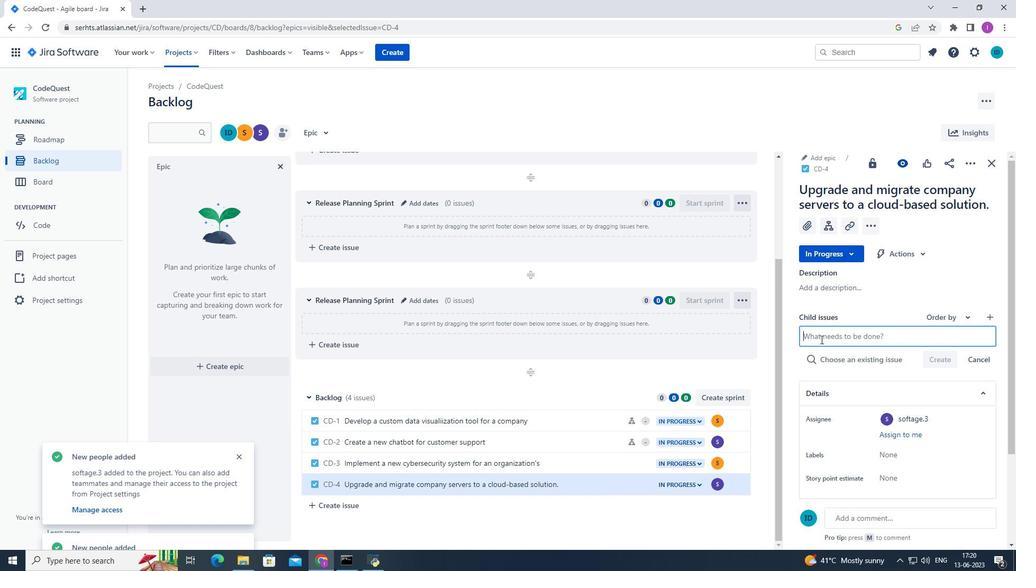 
Action: Mouse moved to (849, 341)
Screenshot: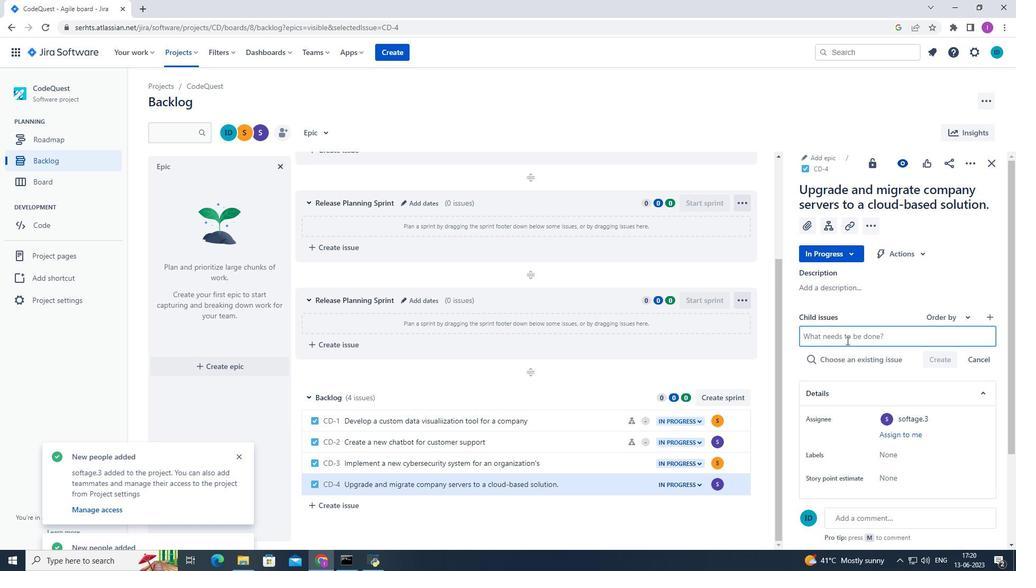 
Action: Key pressed <Key.shift>Compliance<Key.space>and<Key.space>rer<Key.backspace>gulation<Key.space>testind<Key.backspace>g
Screenshot: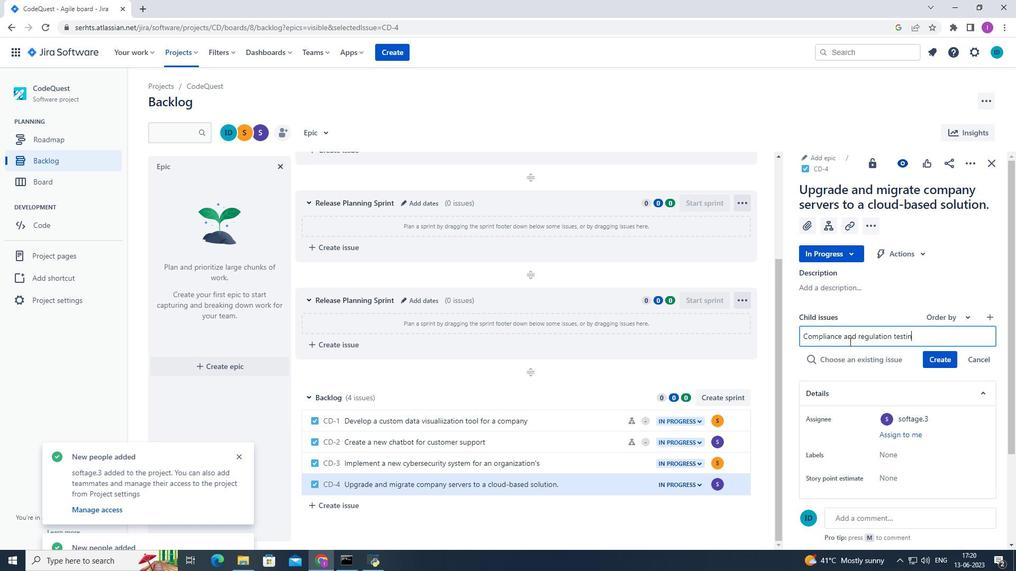 
Action: Mouse moved to (944, 358)
Screenshot: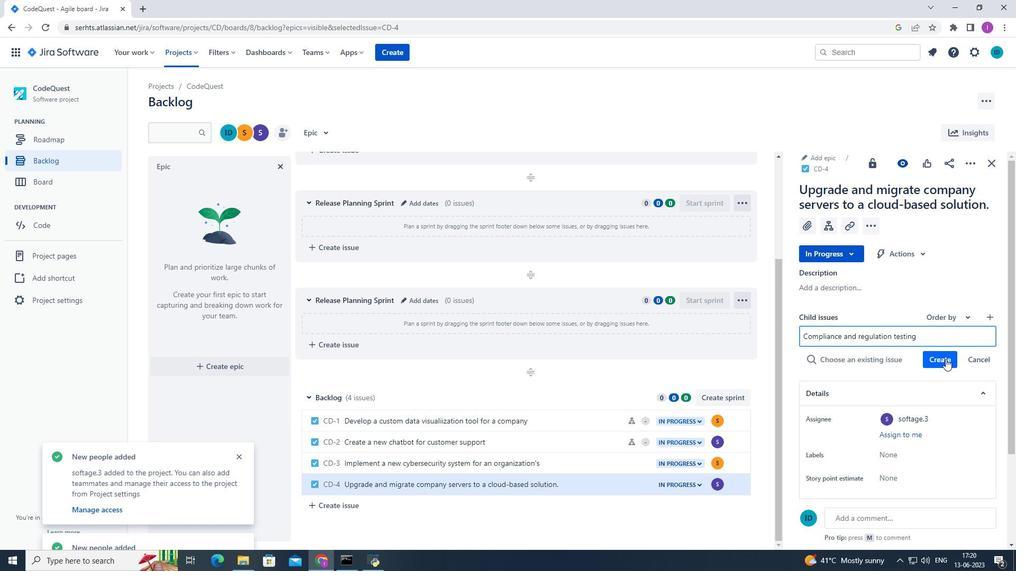 
Action: Mouse pressed left at (944, 358)
Screenshot: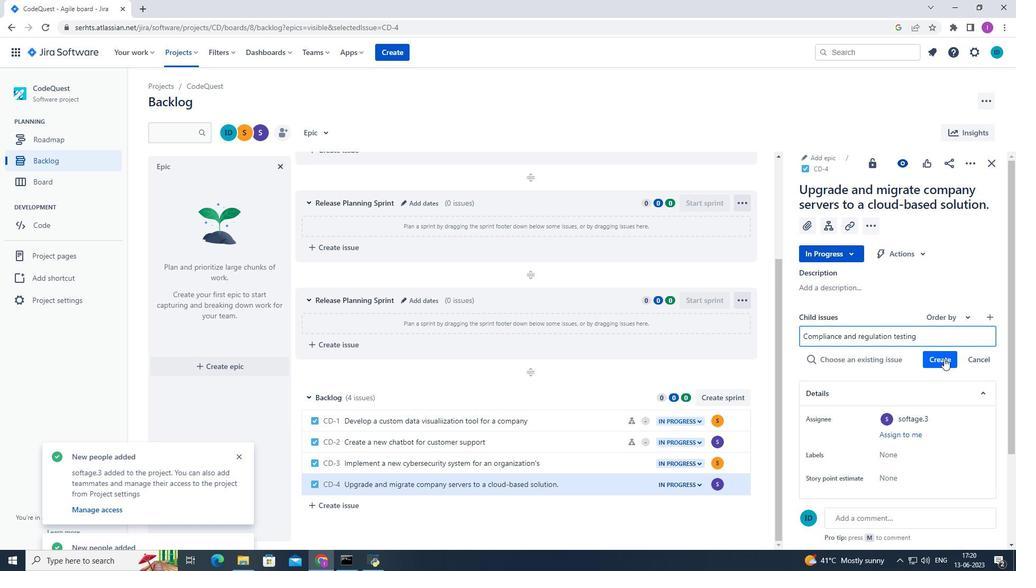 
Action: Mouse moved to (952, 343)
Screenshot: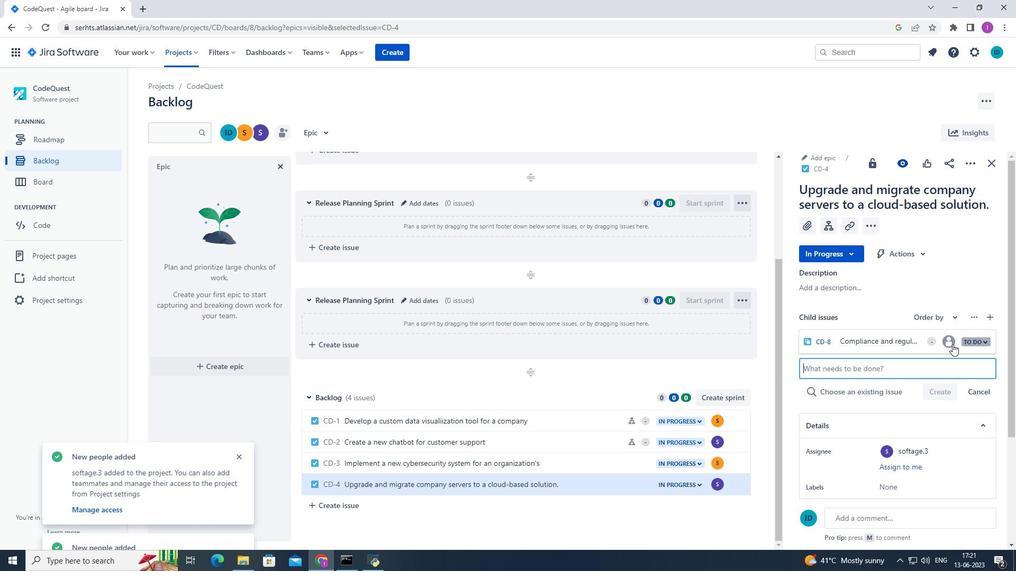 
Action: Mouse pressed left at (952, 343)
Screenshot: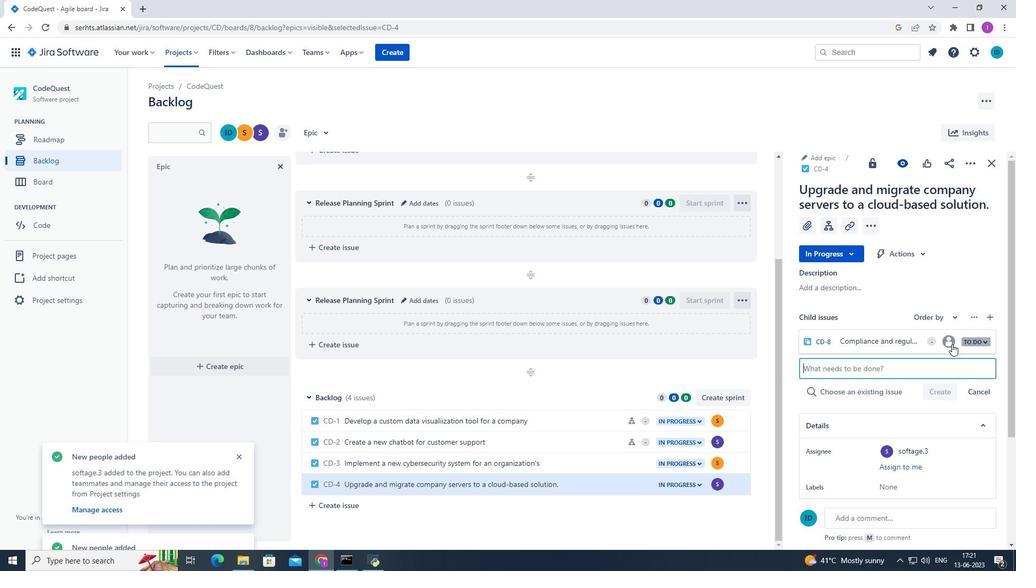 
Action: Mouse moved to (856, 394)
Screenshot: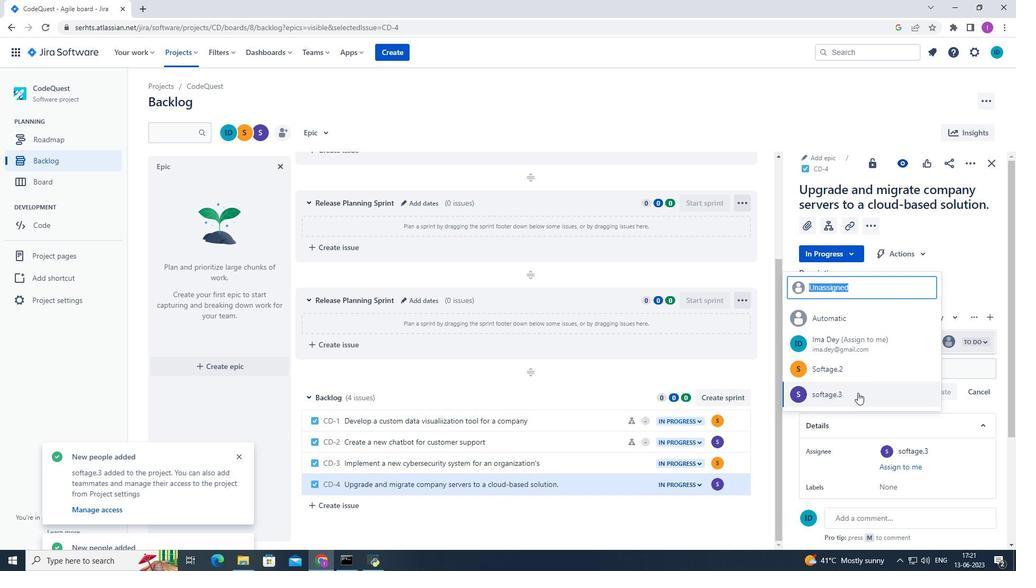 
Action: Mouse pressed left at (856, 394)
Screenshot: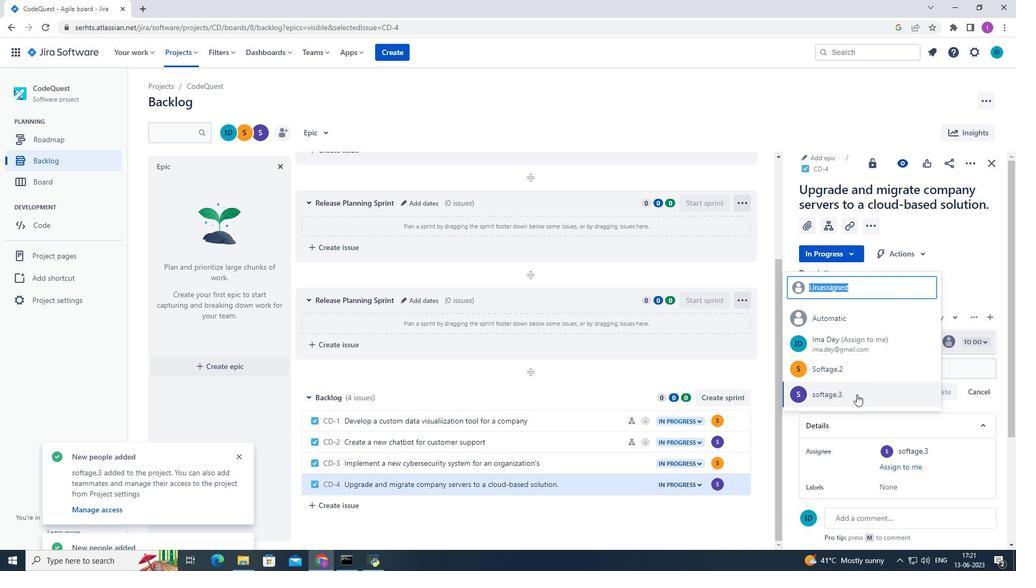
Action: Mouse moved to (239, 453)
Screenshot: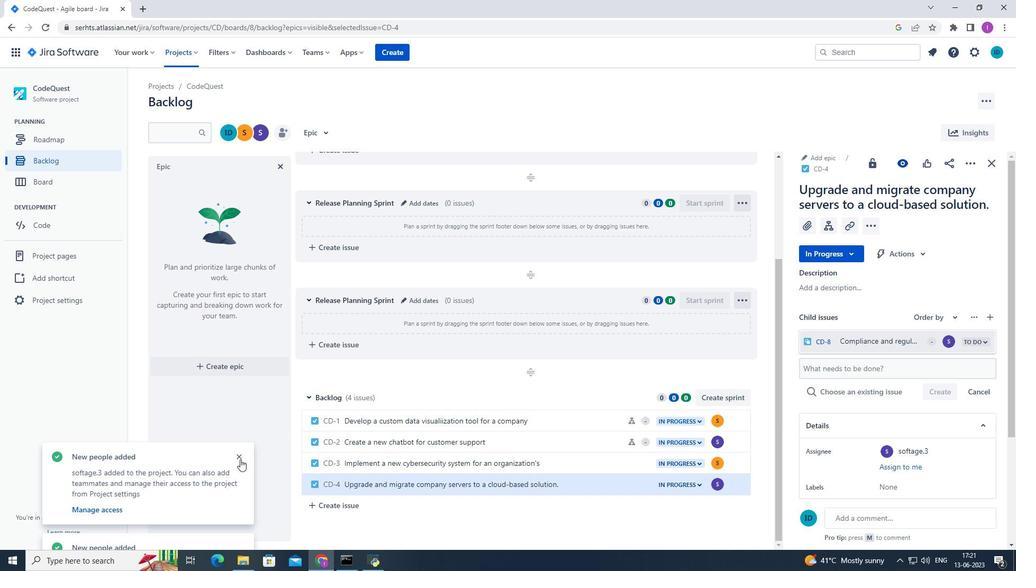 
Action: Mouse pressed left at (239, 453)
Screenshot: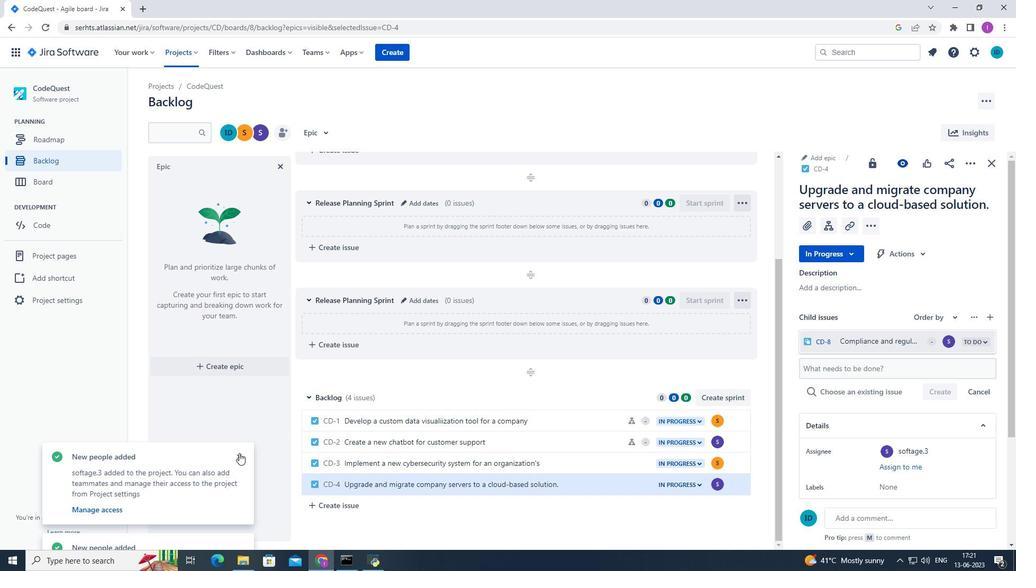 
Action: Mouse moved to (239, 458)
Screenshot: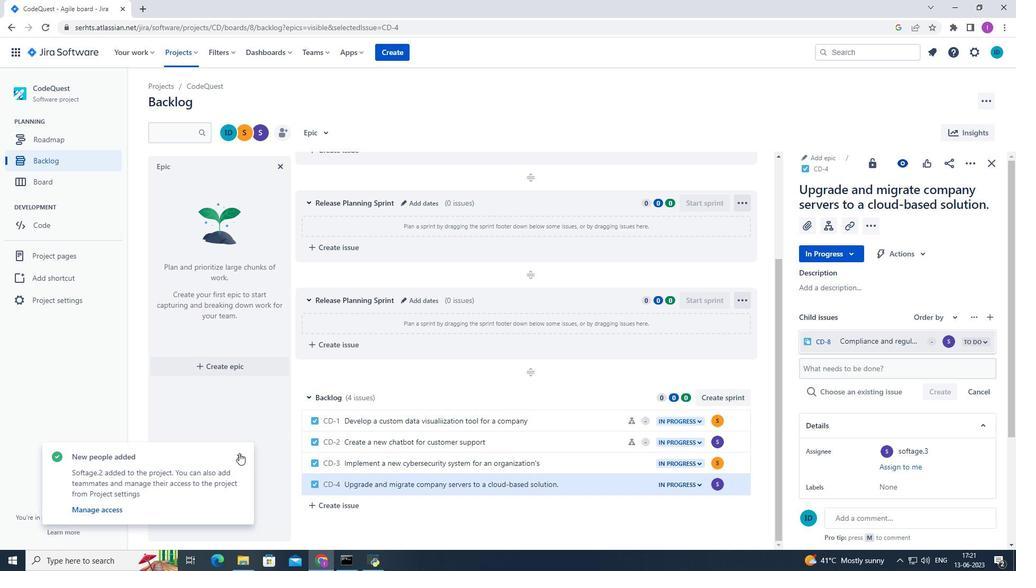 
Action: Mouse pressed left at (239, 458)
Screenshot: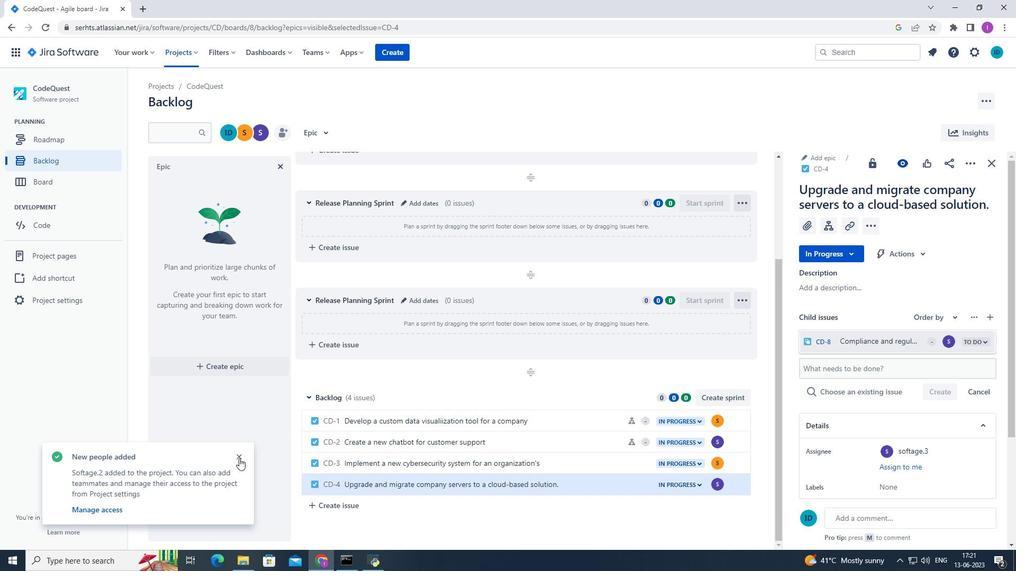 
Action: Mouse moved to (161, 483)
Screenshot: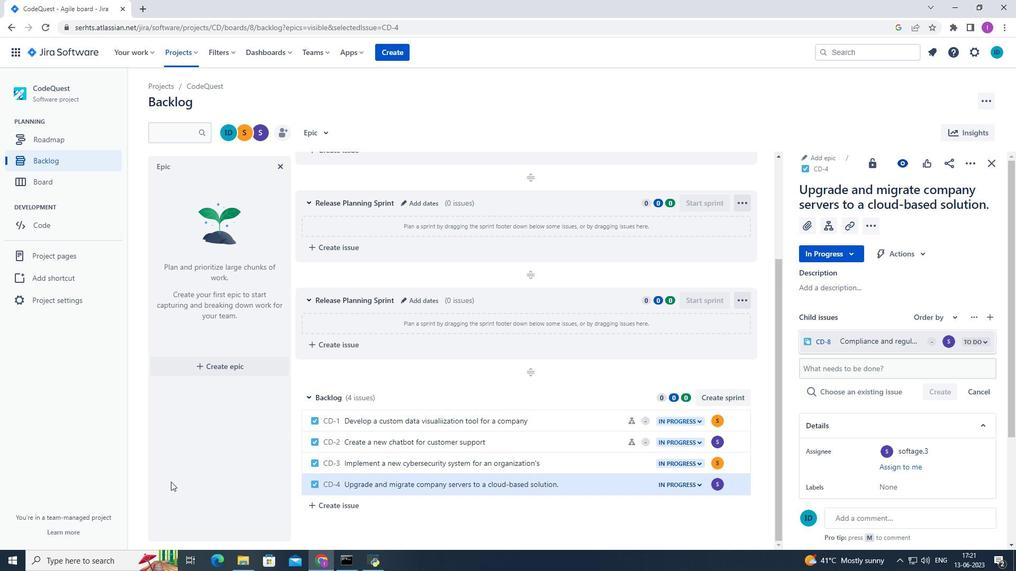 
